 Task: Create a due date automation trigger when advanced on, on the monday after a card is due add dates due this week at 11:00 AM.
Action: Mouse moved to (1134, 114)
Screenshot: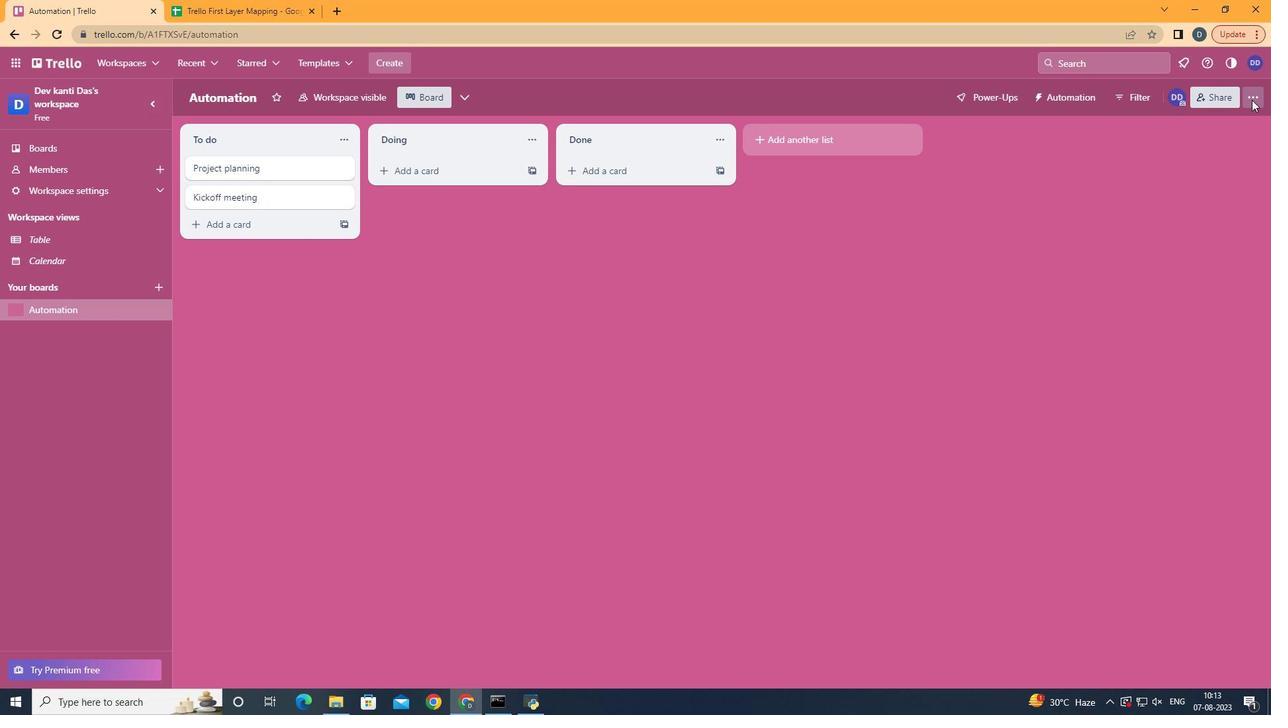
Action: Mouse pressed left at (1134, 114)
Screenshot: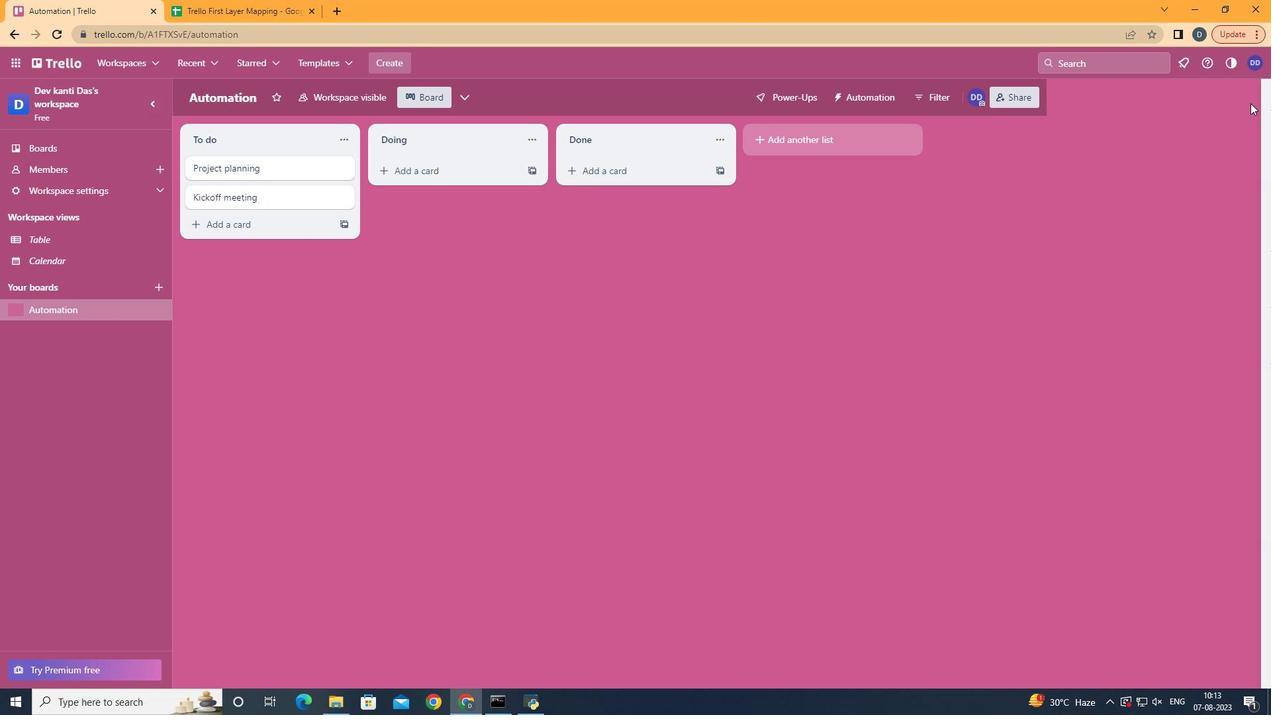
Action: Mouse moved to (1040, 282)
Screenshot: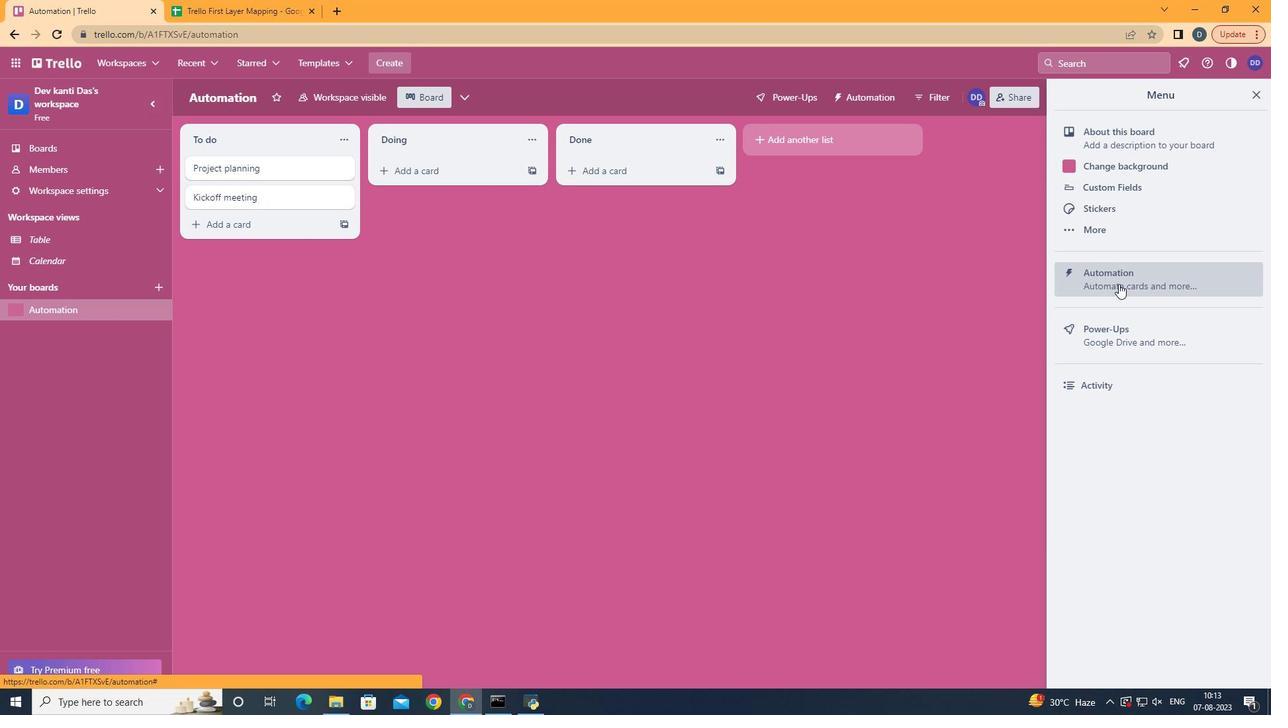 
Action: Mouse pressed left at (1040, 282)
Screenshot: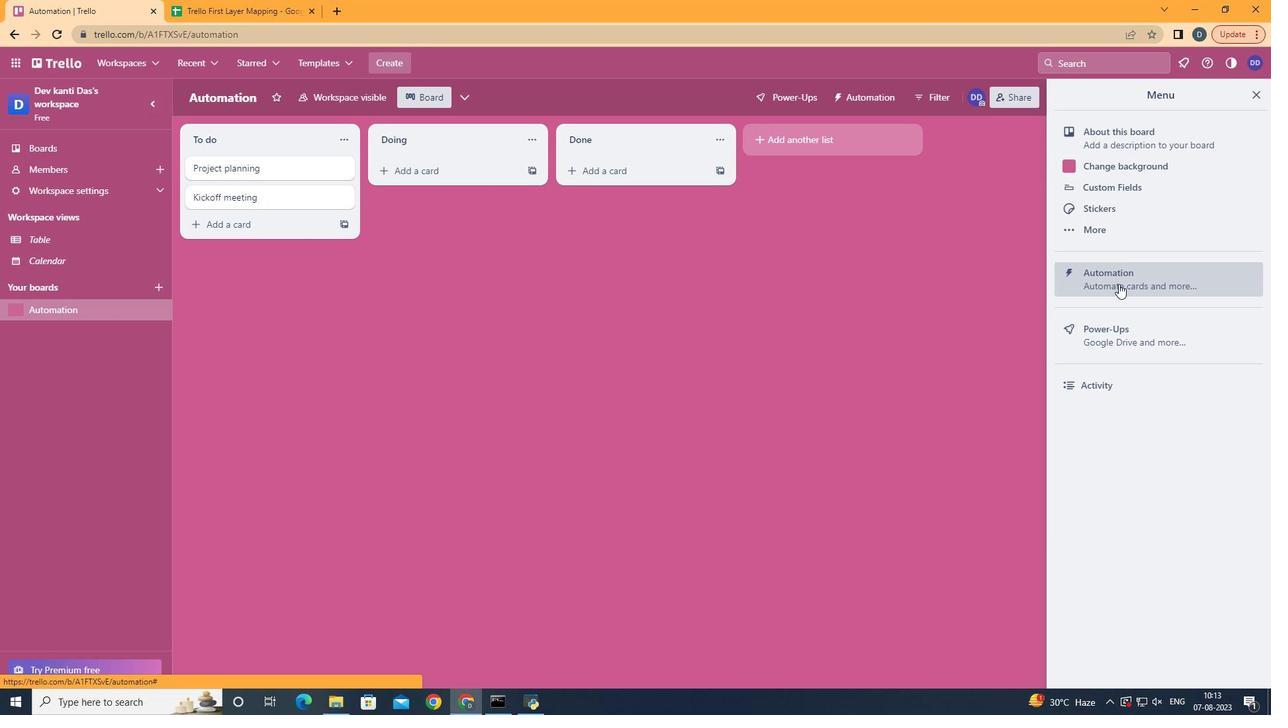 
Action: Mouse moved to (425, 252)
Screenshot: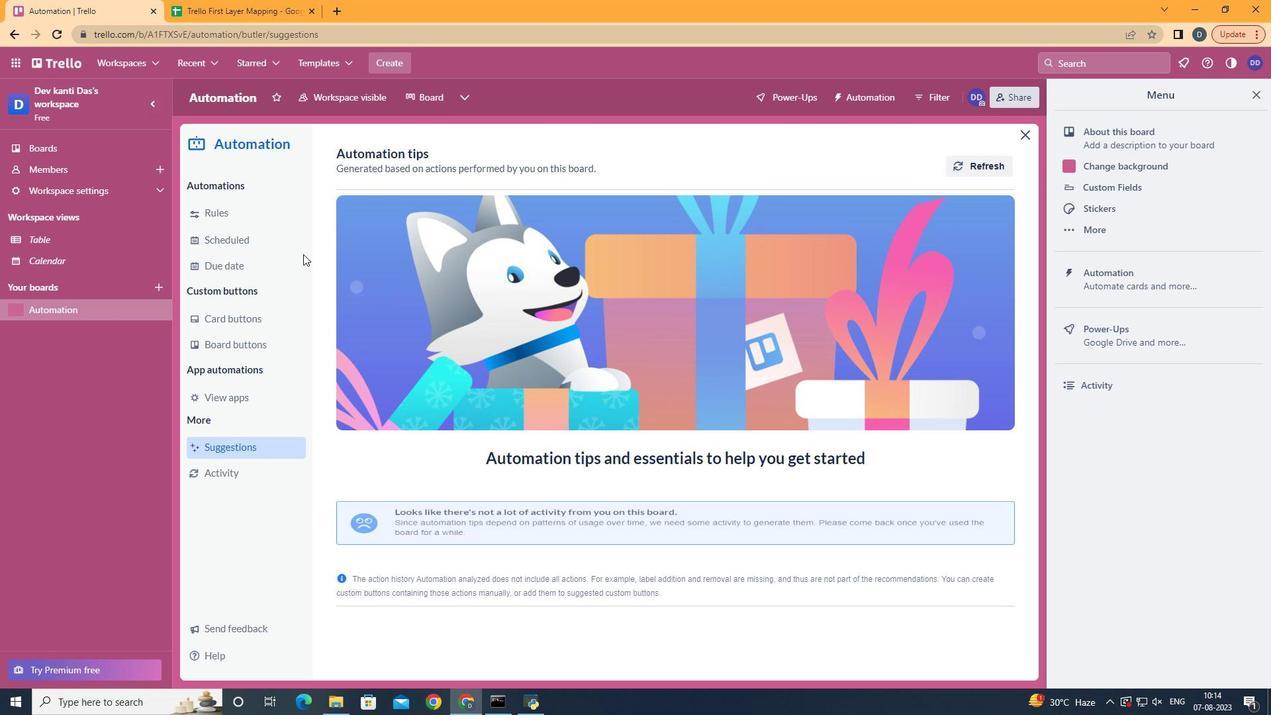 
Action: Mouse pressed left at (425, 252)
Screenshot: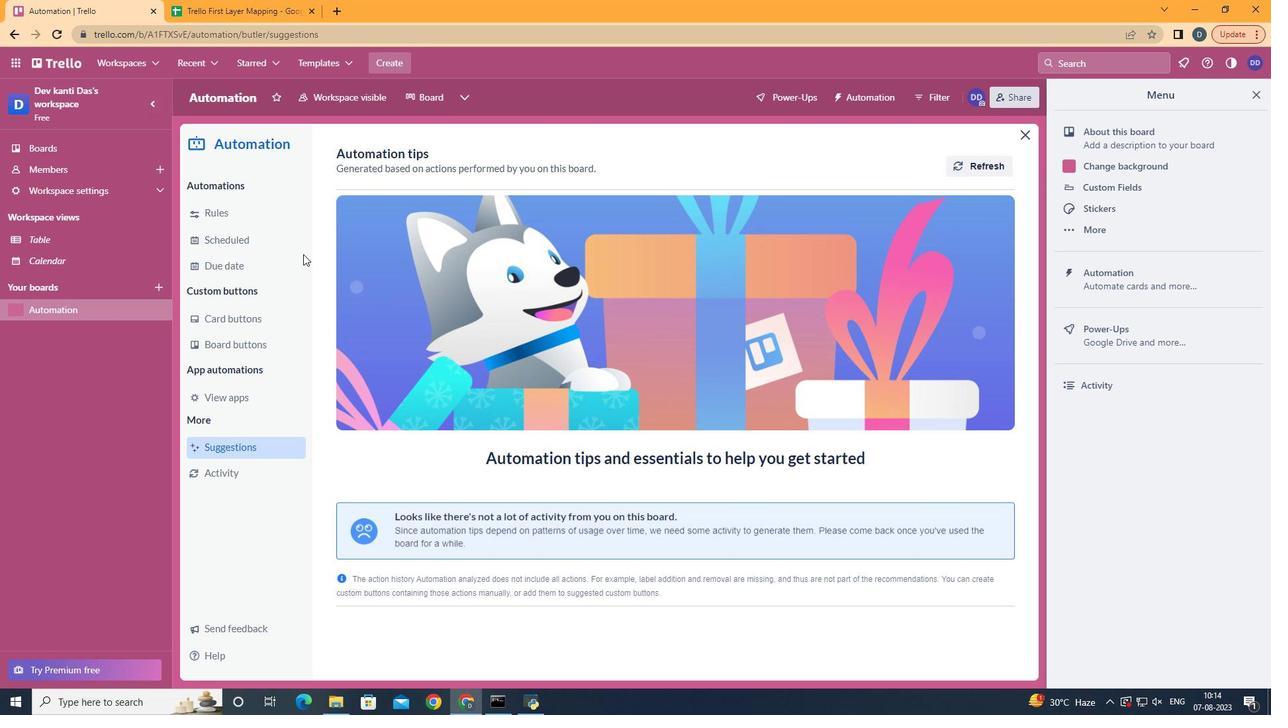 
Action: Mouse moved to (421, 255)
Screenshot: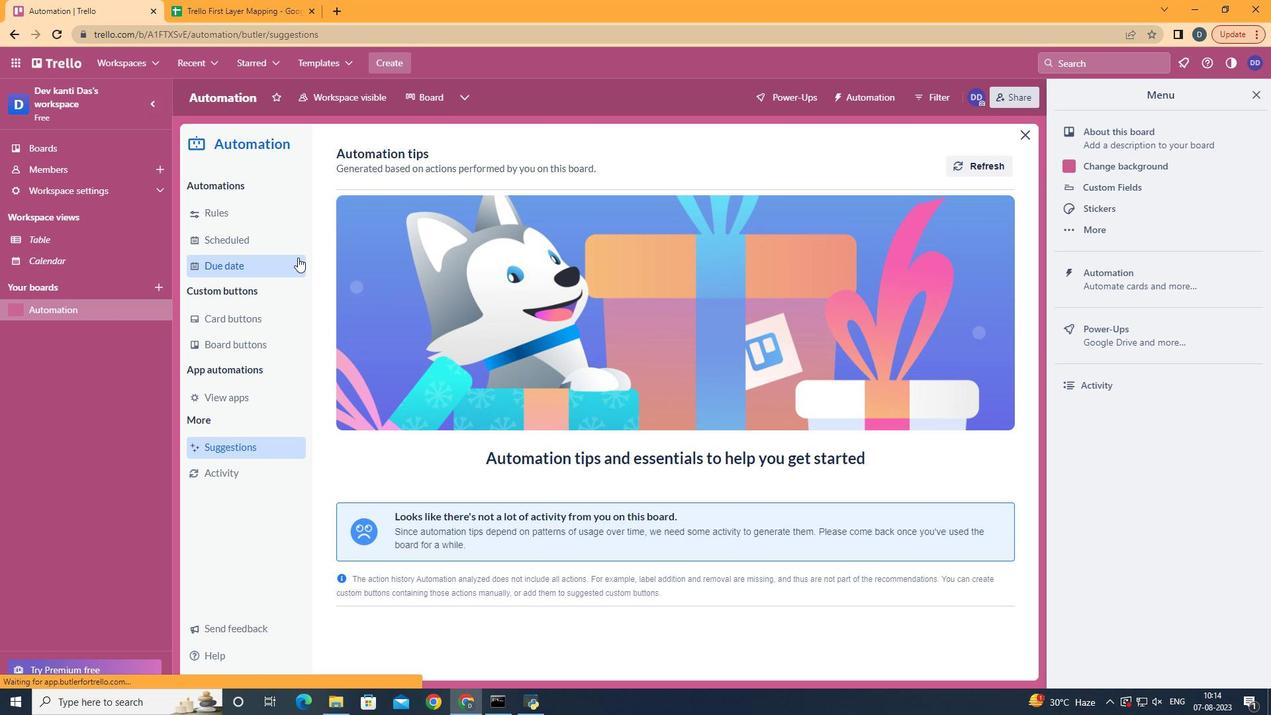 
Action: Mouse pressed left at (421, 255)
Screenshot: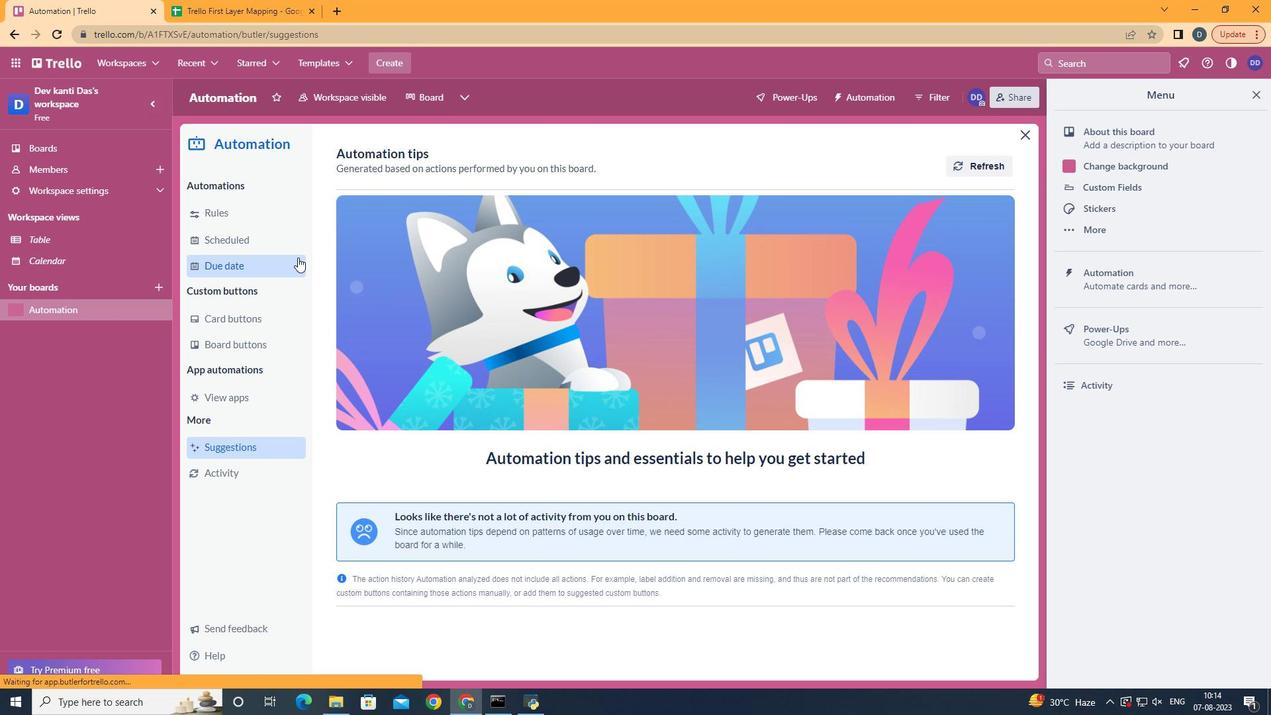 
Action: Mouse moved to (899, 165)
Screenshot: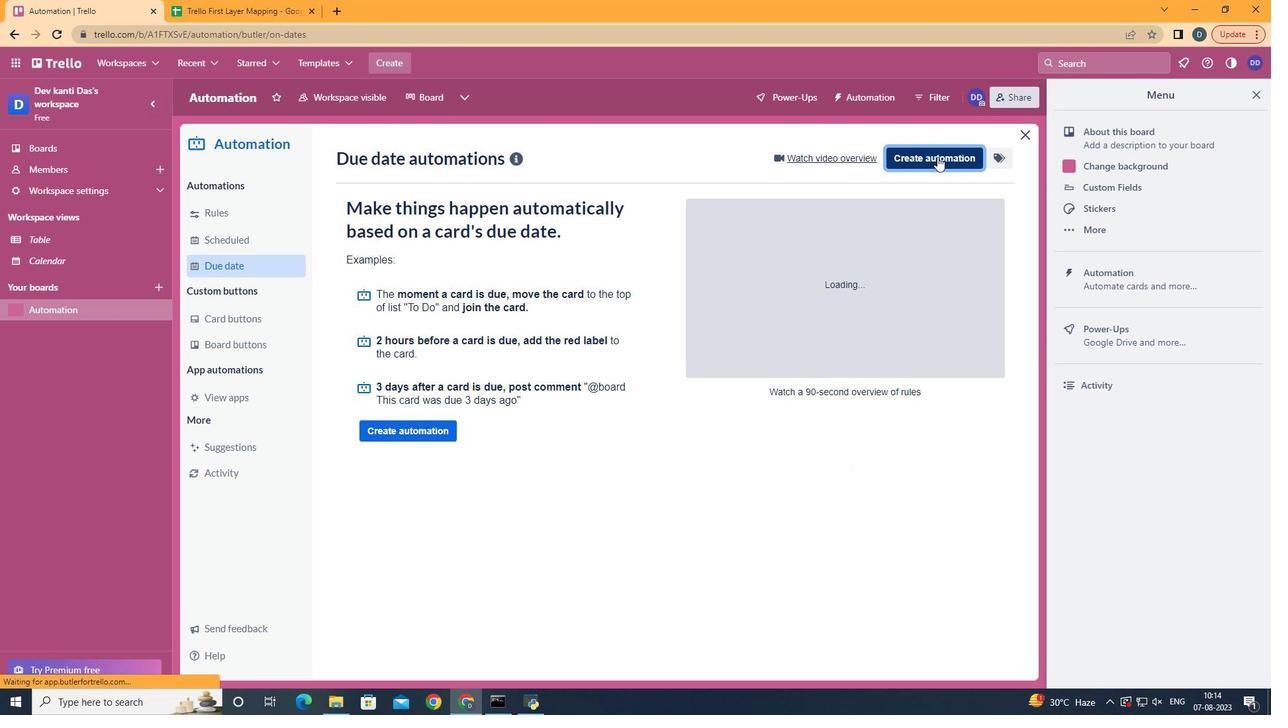 
Action: Mouse pressed left at (899, 165)
Screenshot: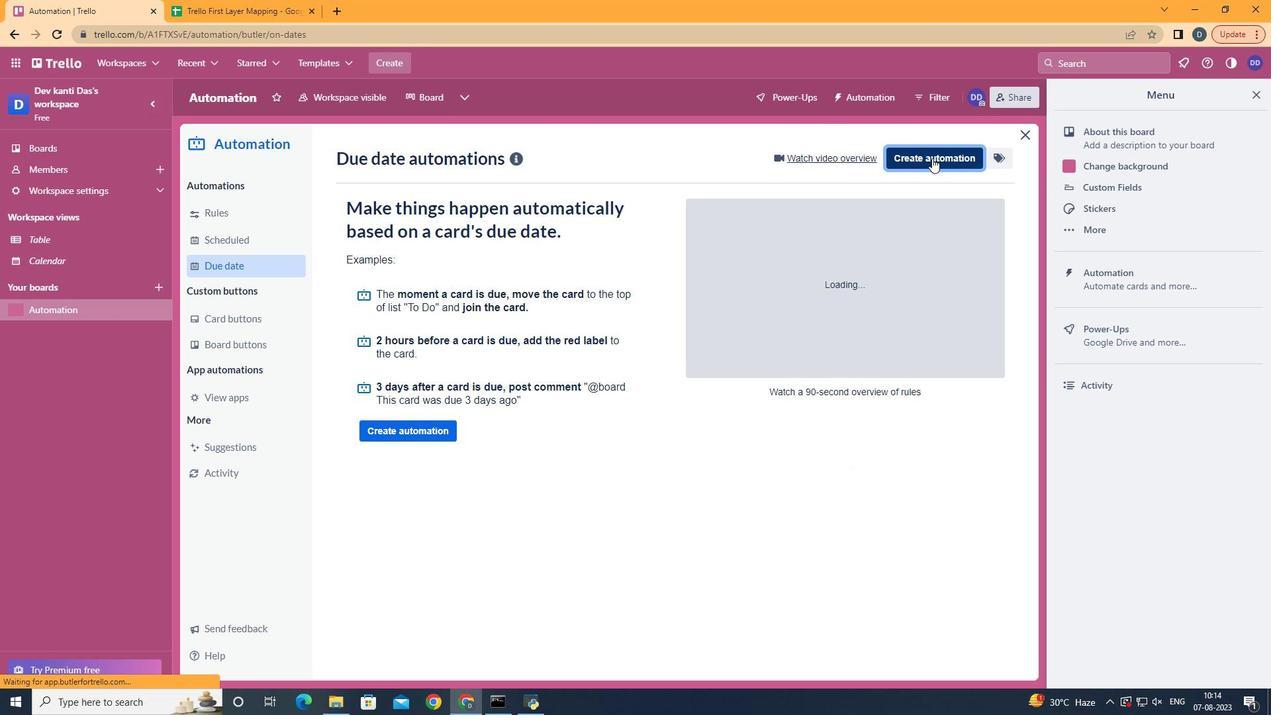 
Action: Mouse moved to (694, 278)
Screenshot: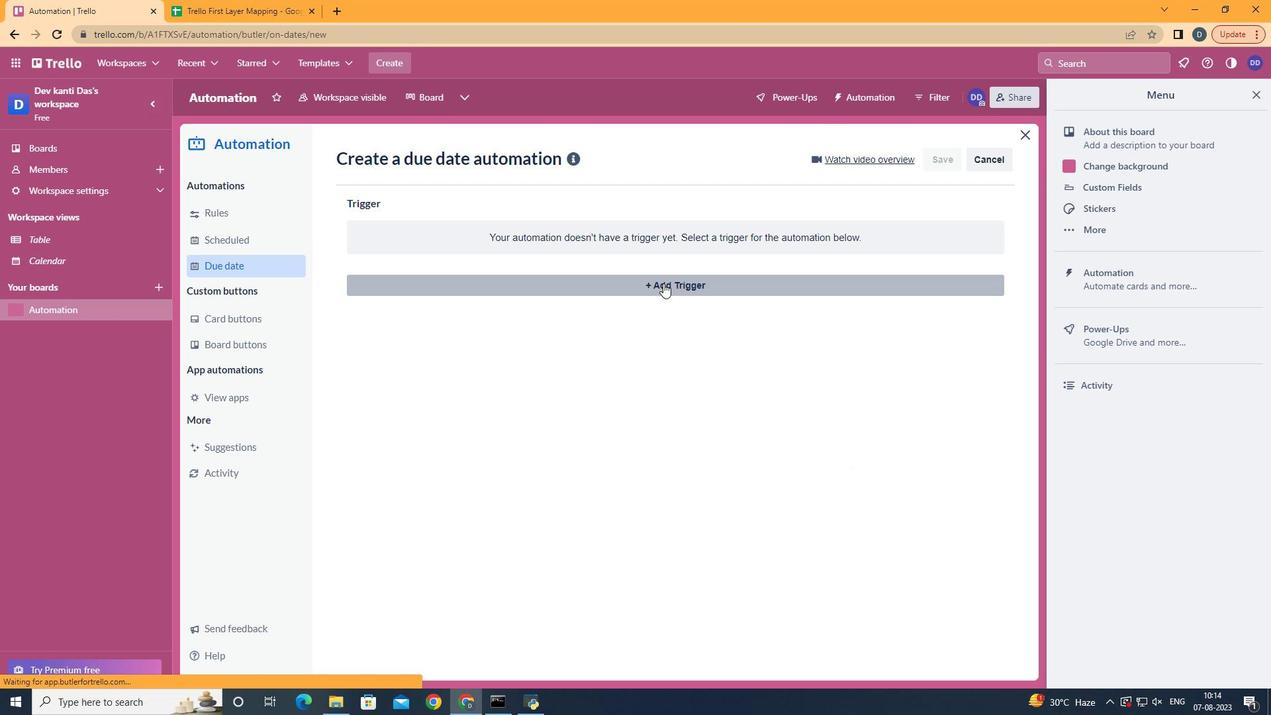 
Action: Mouse pressed left at (694, 278)
Screenshot: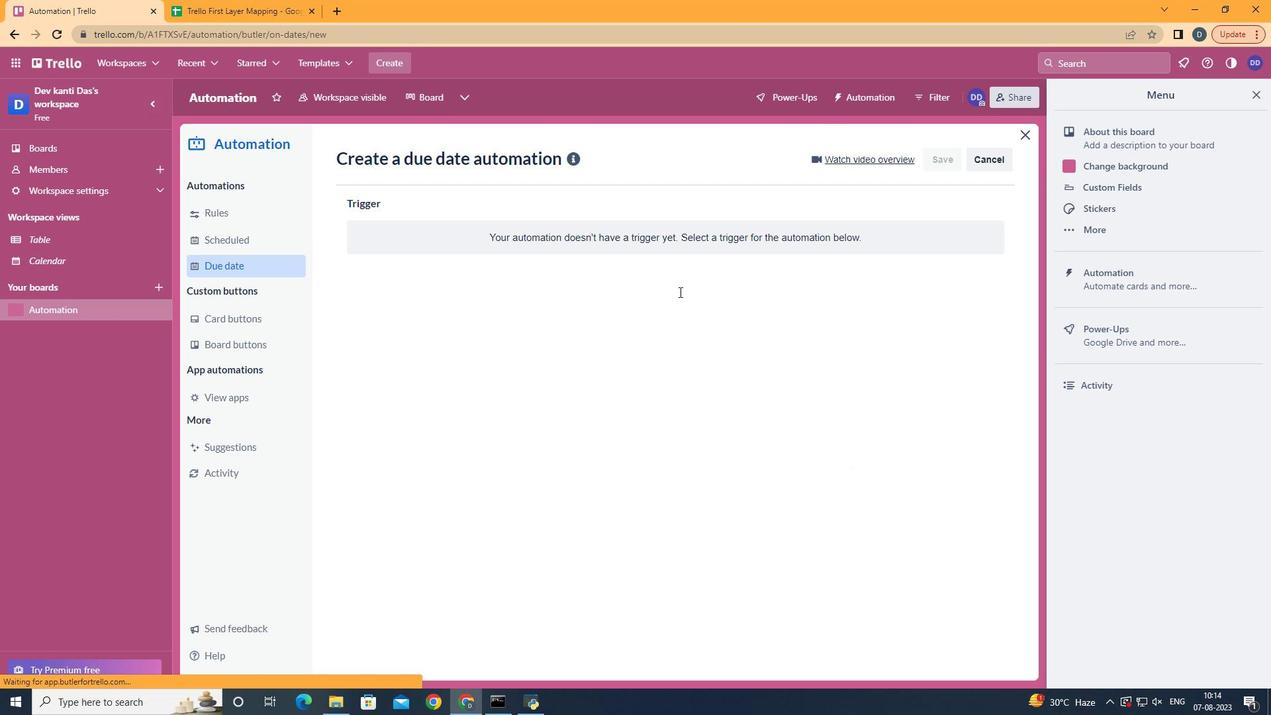 
Action: Mouse moved to (523, 337)
Screenshot: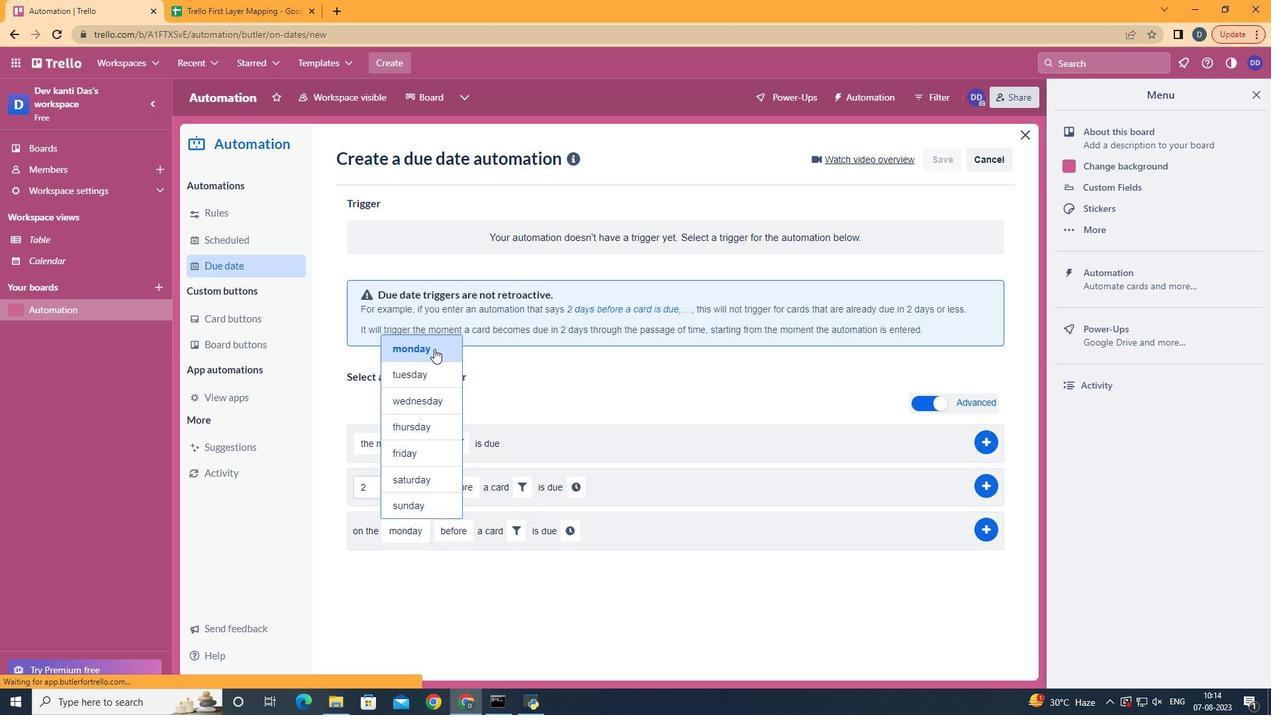 
Action: Mouse pressed left at (523, 337)
Screenshot: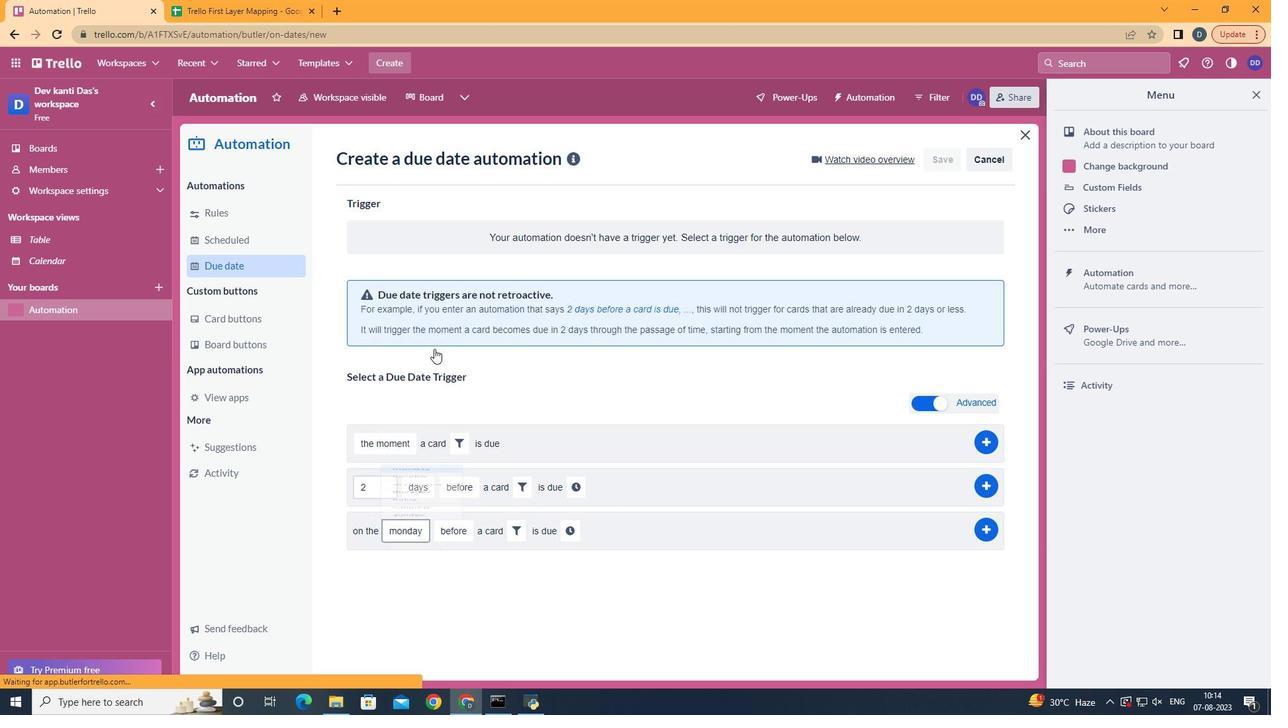 
Action: Mouse moved to (546, 541)
Screenshot: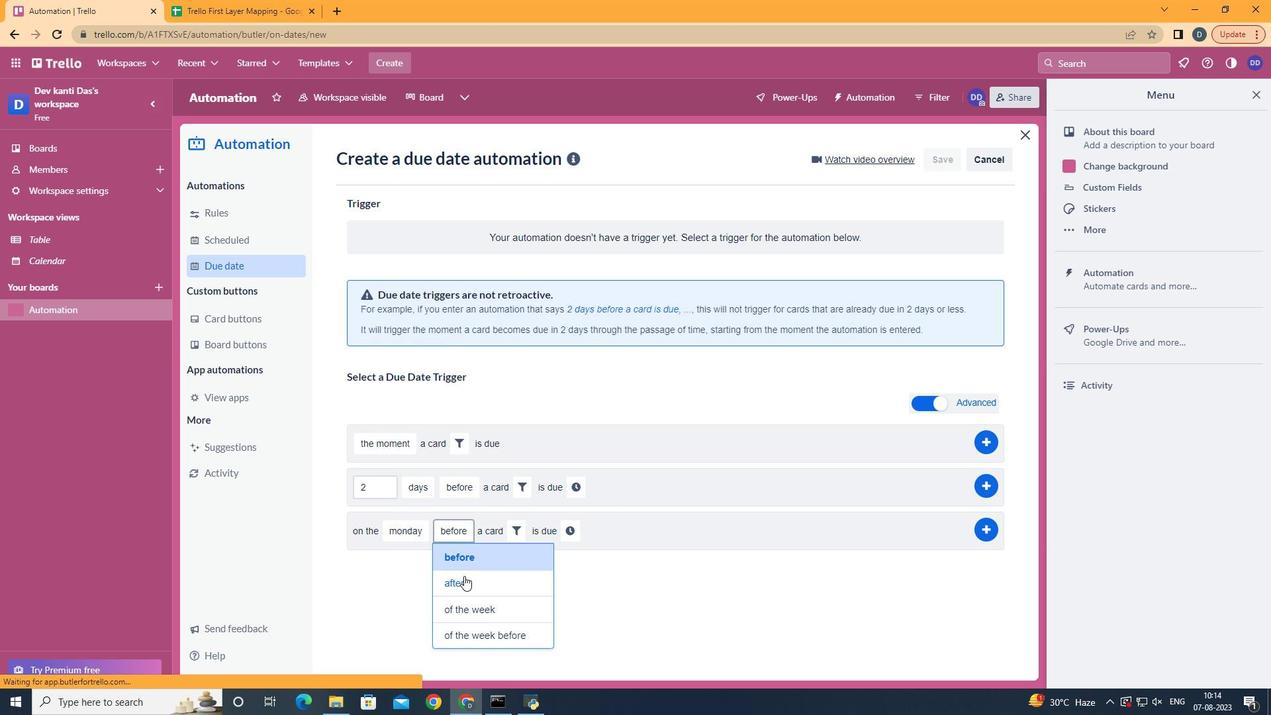 
Action: Mouse pressed left at (546, 541)
Screenshot: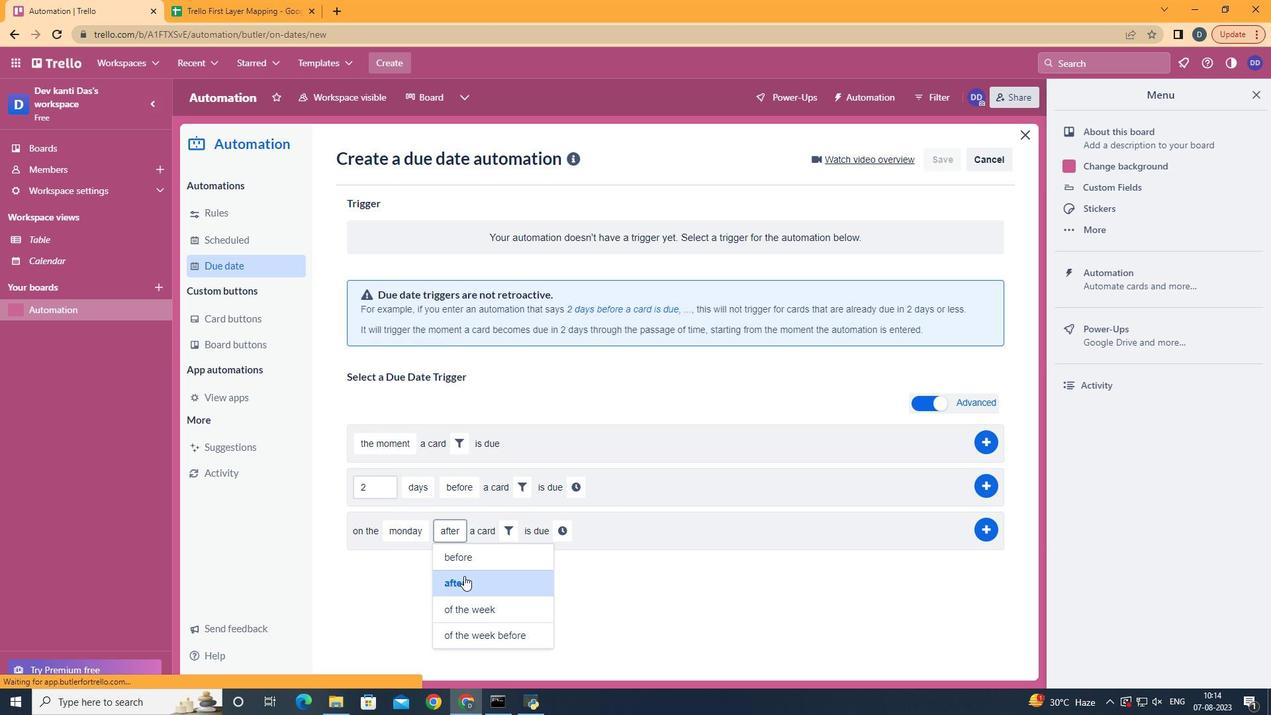 
Action: Mouse moved to (578, 506)
Screenshot: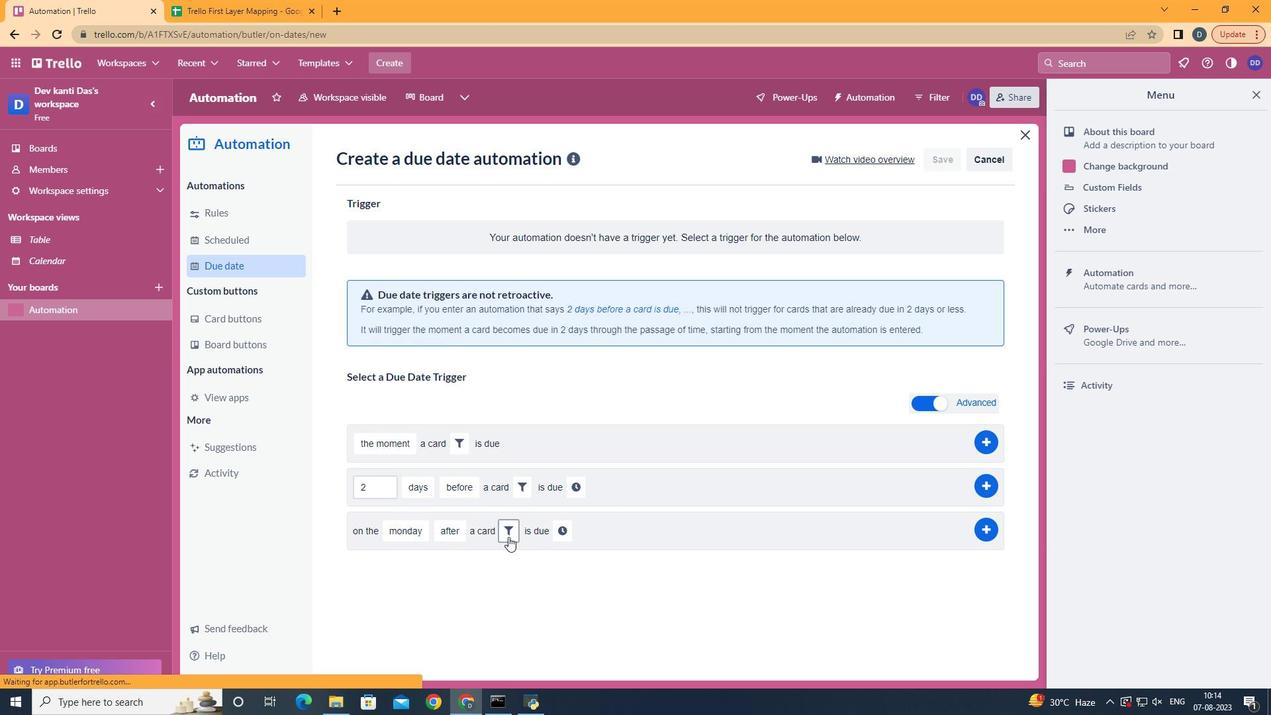 
Action: Mouse pressed left at (578, 506)
Screenshot: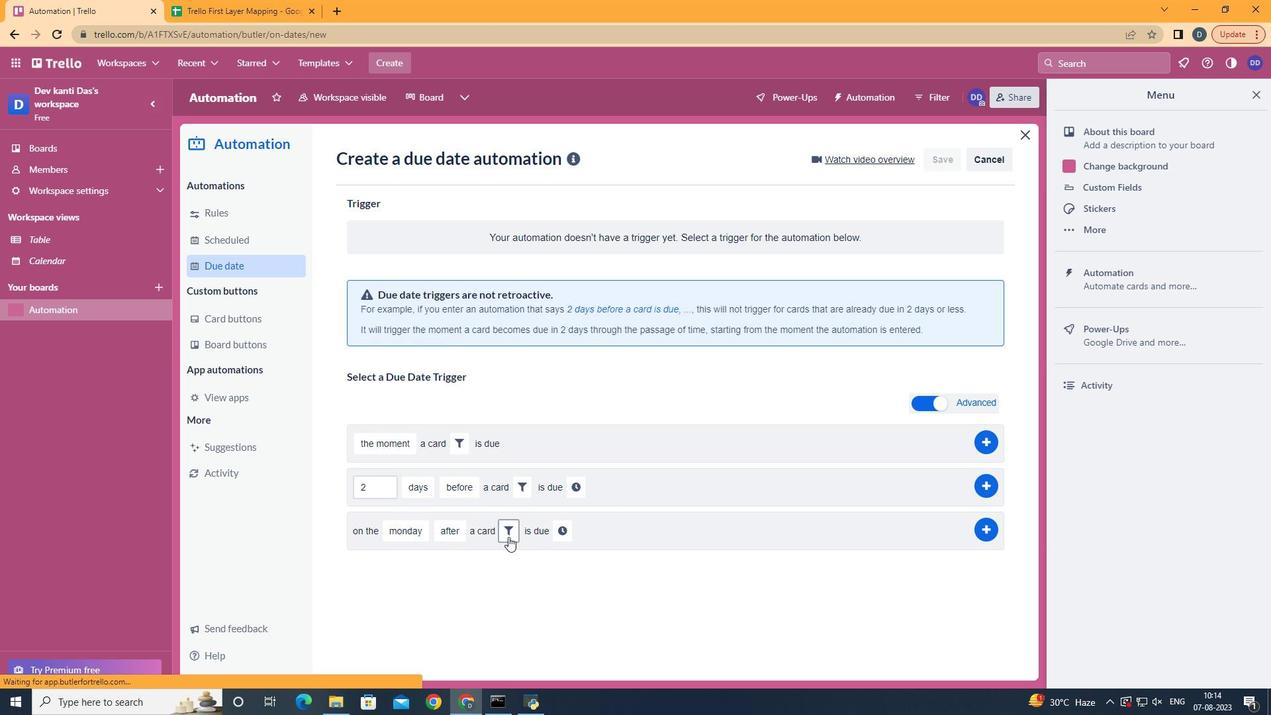 
Action: Mouse moved to (623, 539)
Screenshot: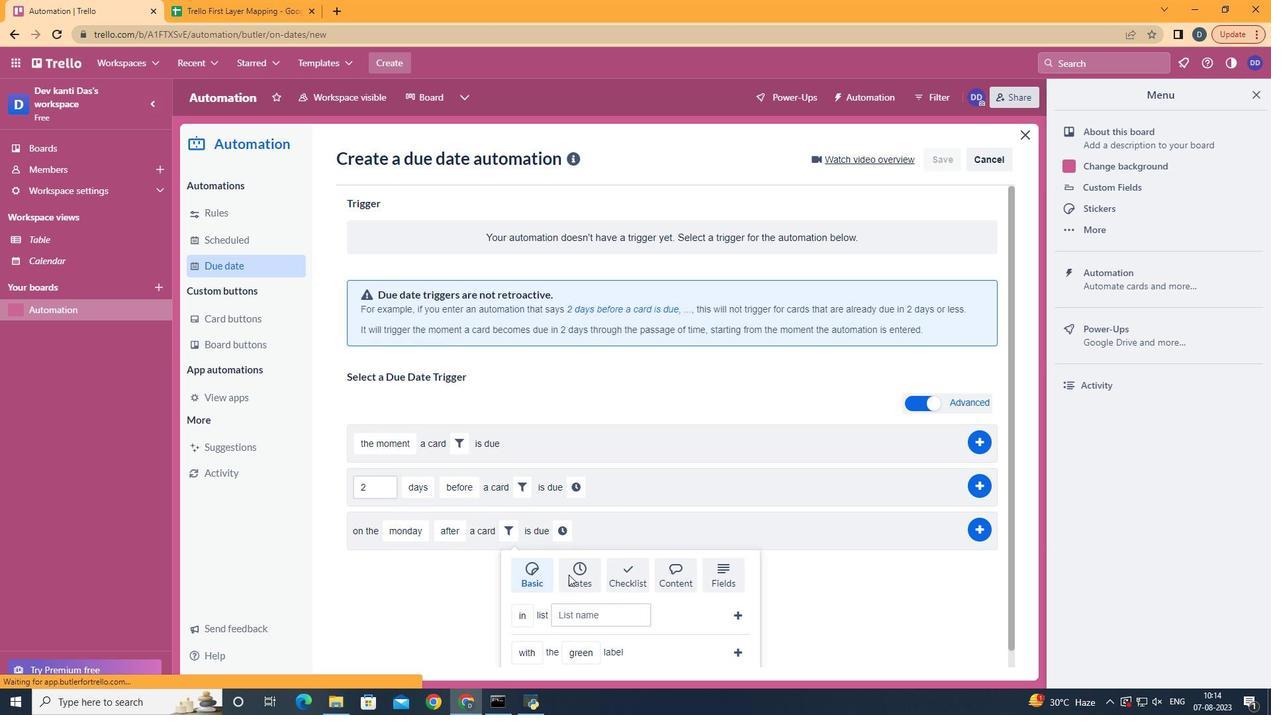 
Action: Mouse pressed left at (623, 539)
Screenshot: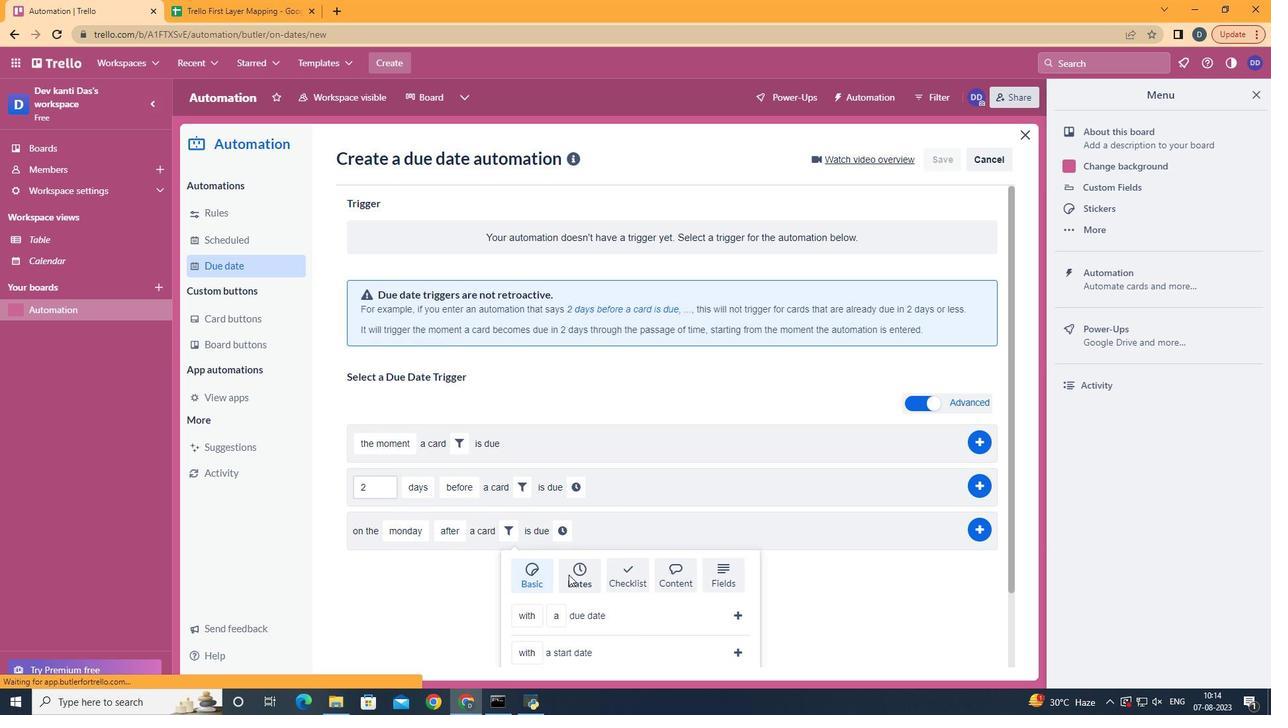 
Action: Mouse moved to (623, 540)
Screenshot: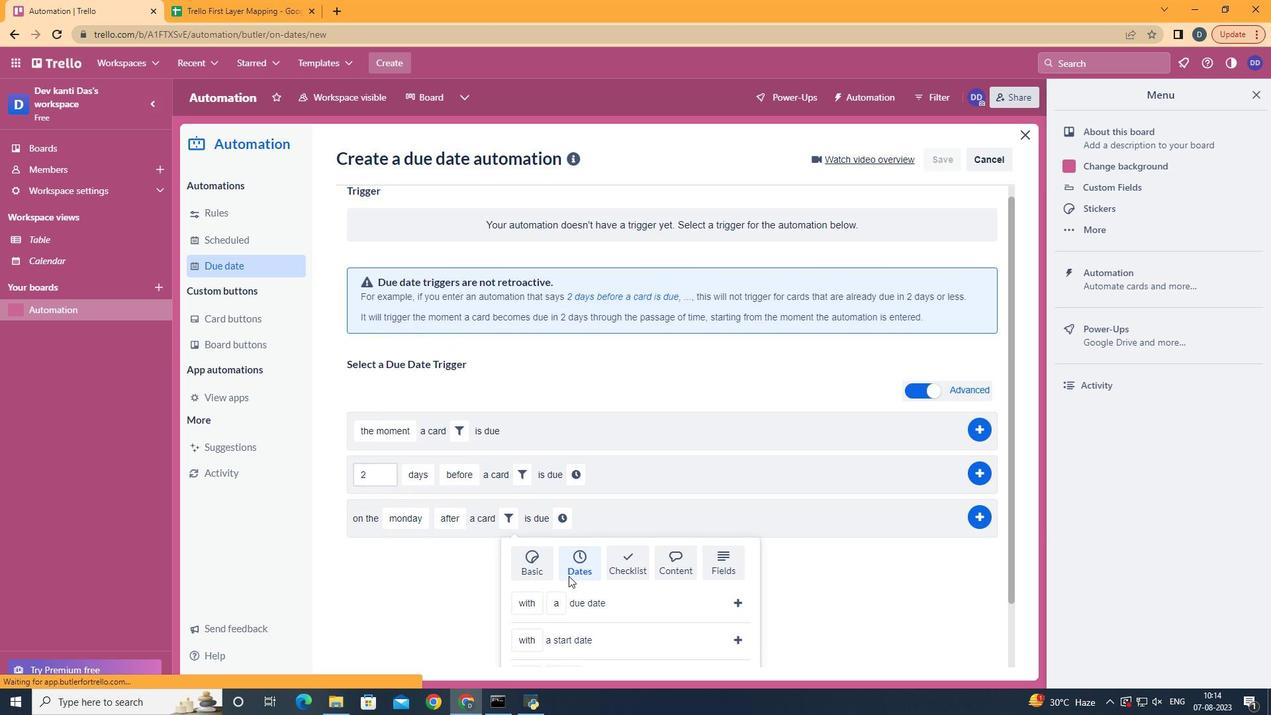 
Action: Mouse scrolled (623, 539) with delta (0, 0)
Screenshot: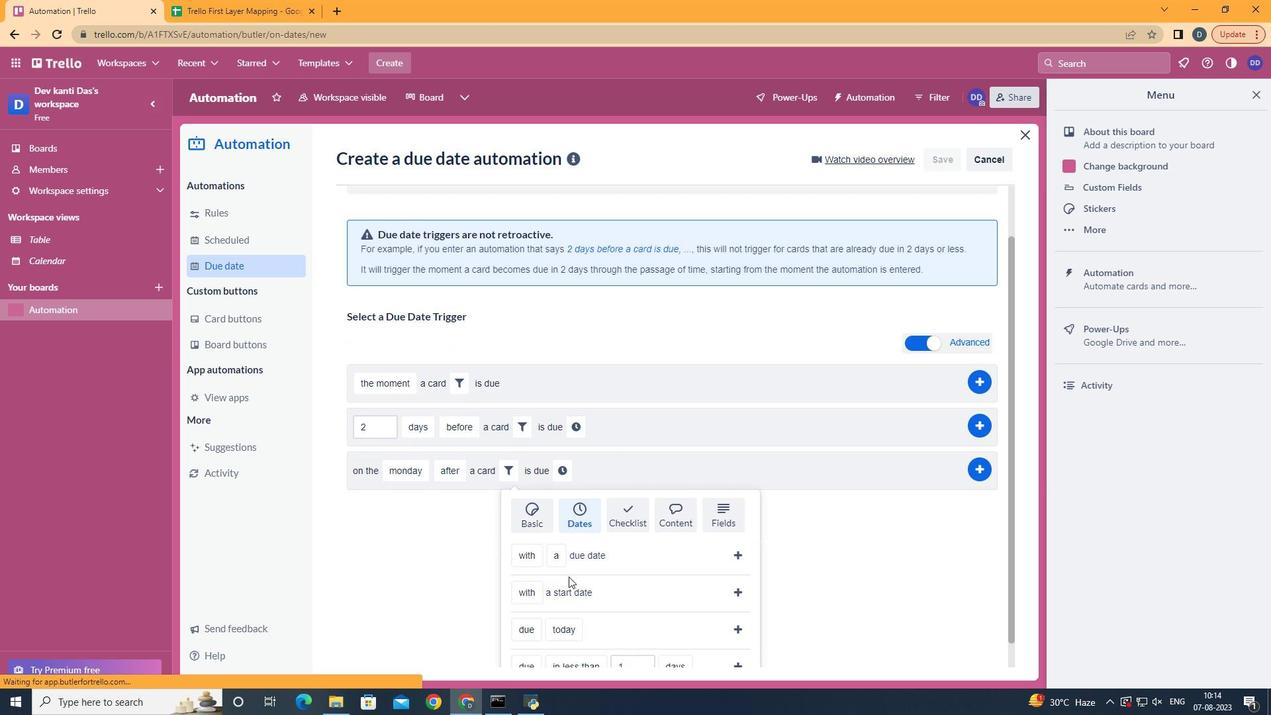 
Action: Mouse scrolled (623, 539) with delta (0, 0)
Screenshot: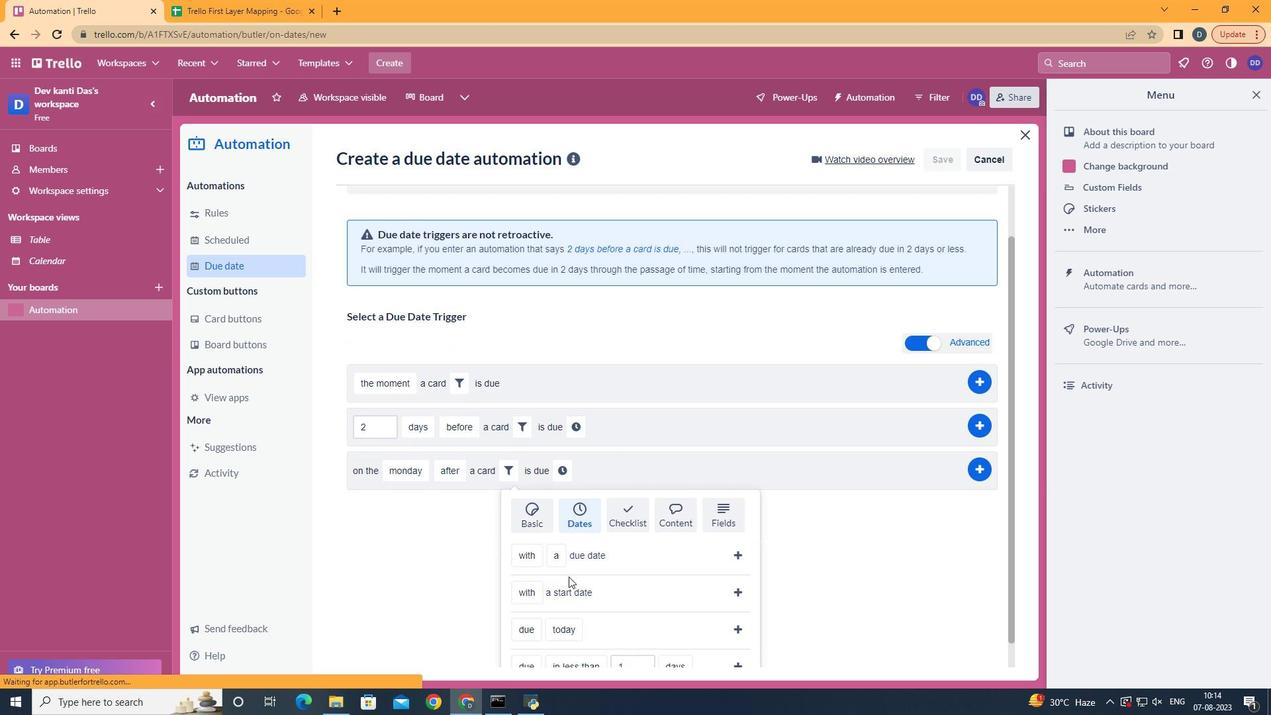 
Action: Mouse scrolled (623, 539) with delta (0, 0)
Screenshot: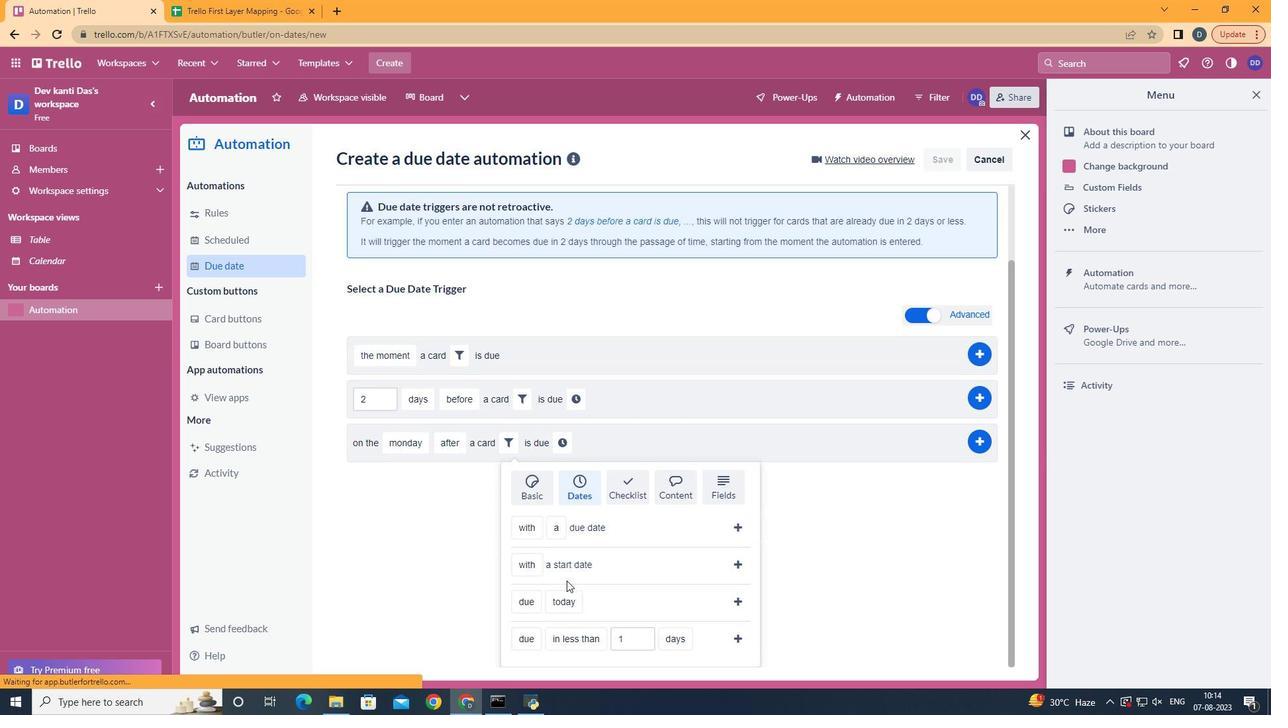 
Action: Mouse scrolled (623, 539) with delta (0, 0)
Screenshot: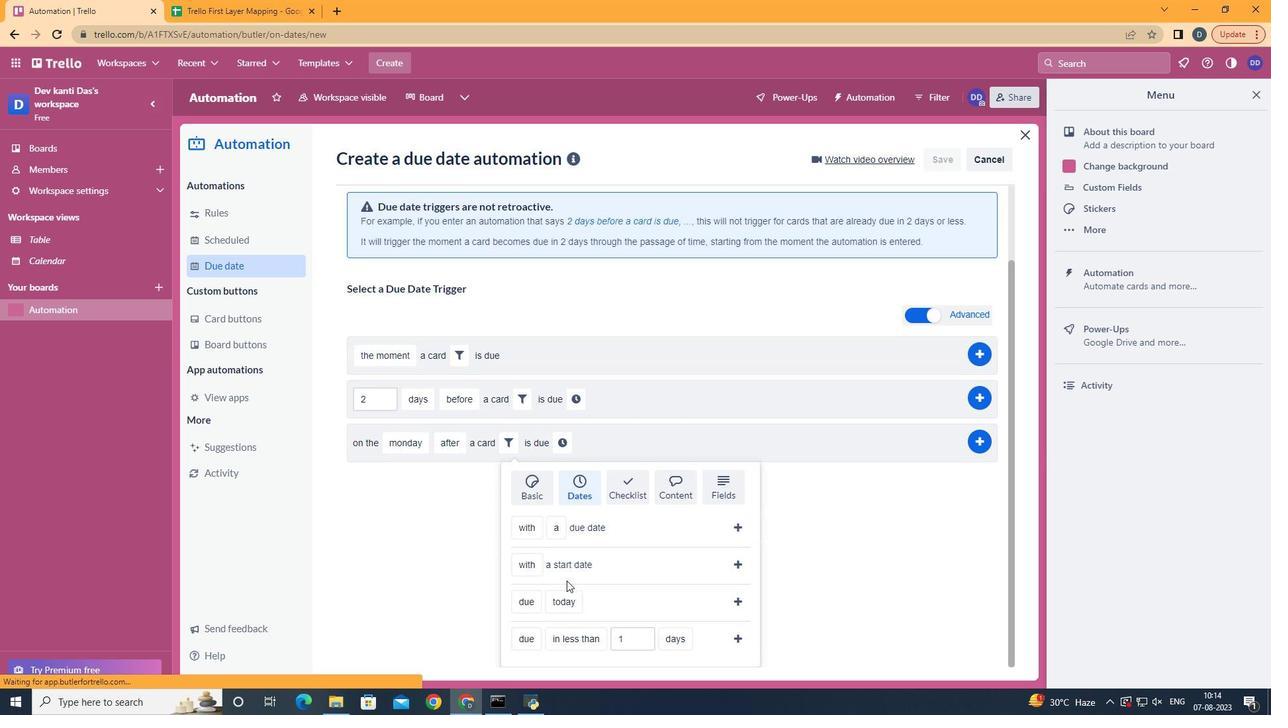 
Action: Mouse moved to (603, 472)
Screenshot: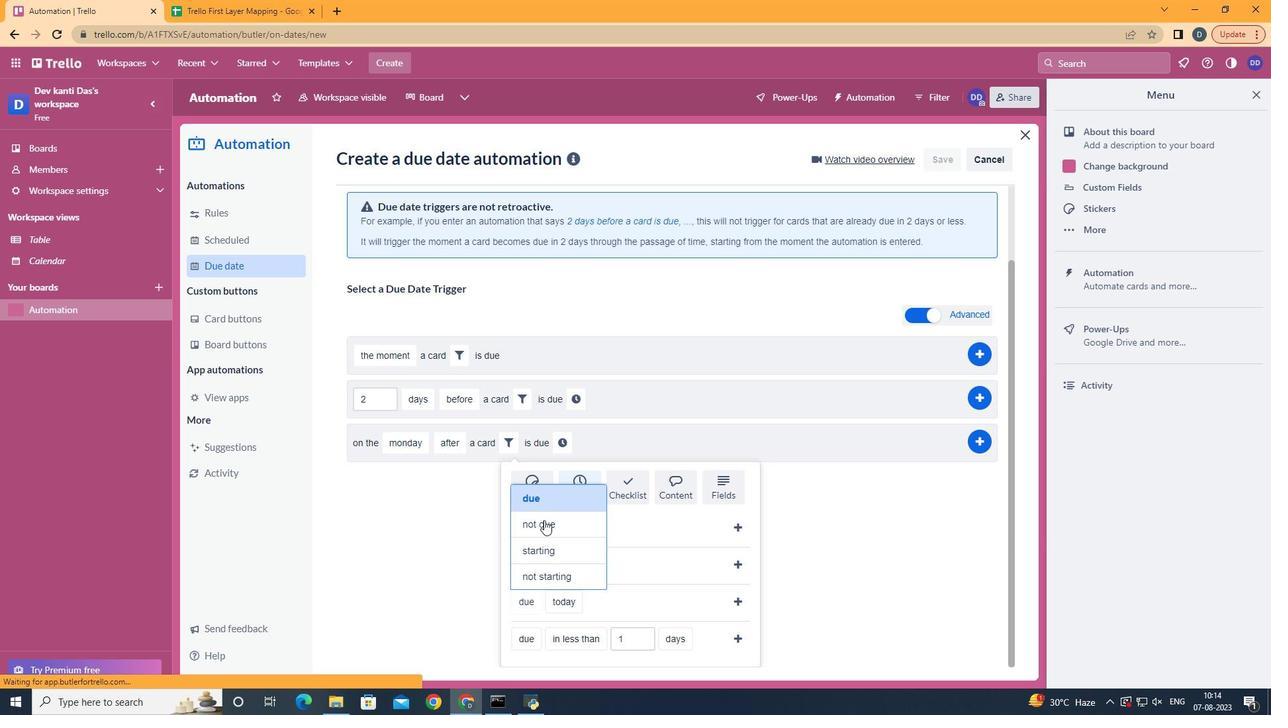 
Action: Mouse pressed left at (603, 472)
Screenshot: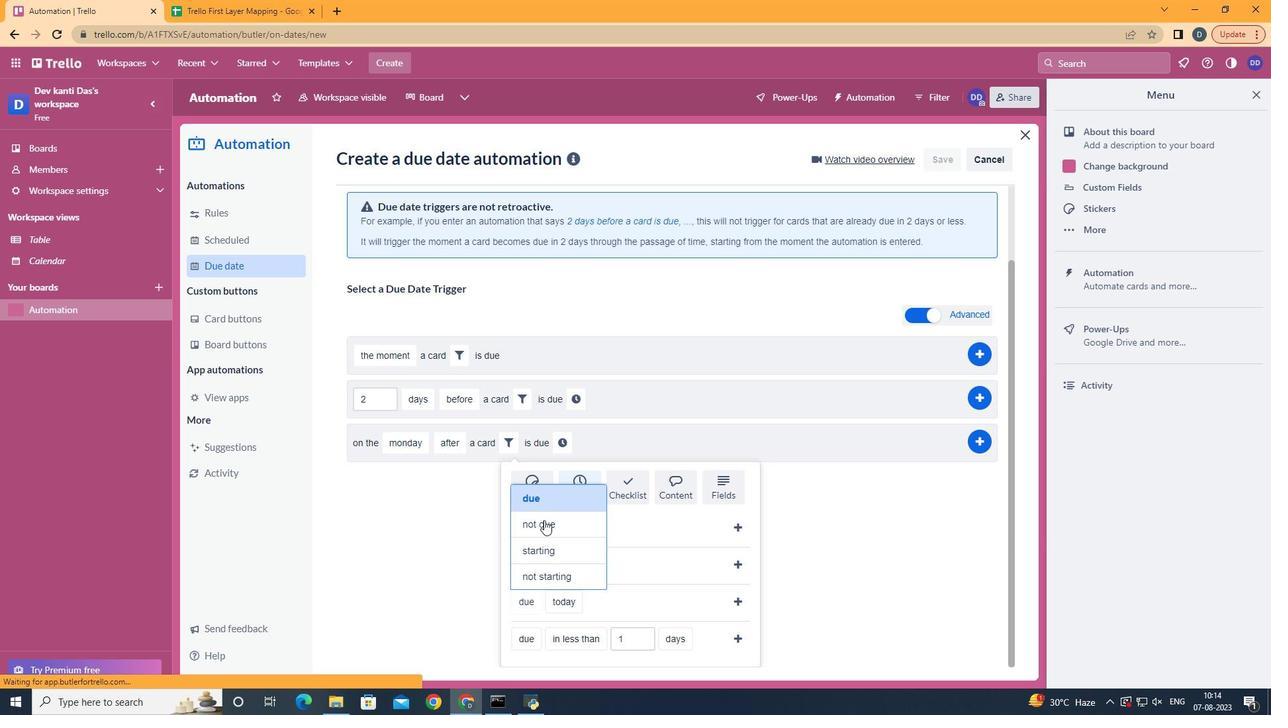 
Action: Mouse moved to (641, 467)
Screenshot: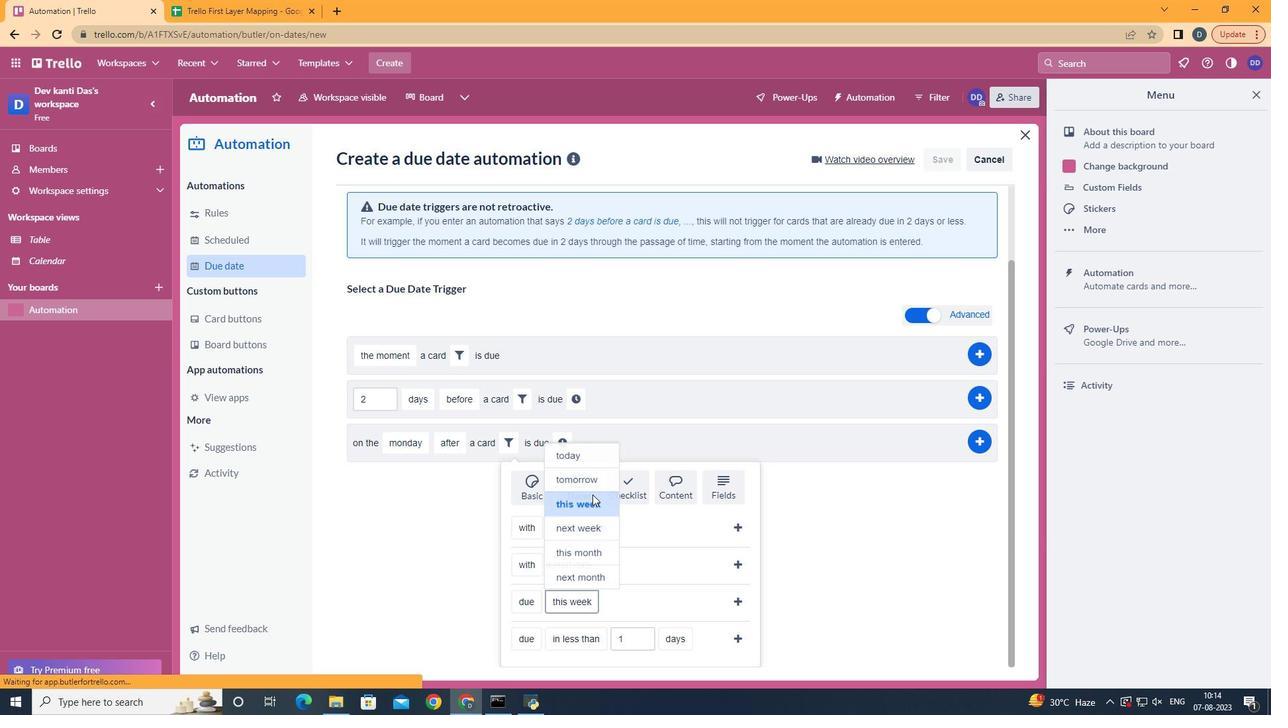 
Action: Mouse pressed left at (641, 467)
Screenshot: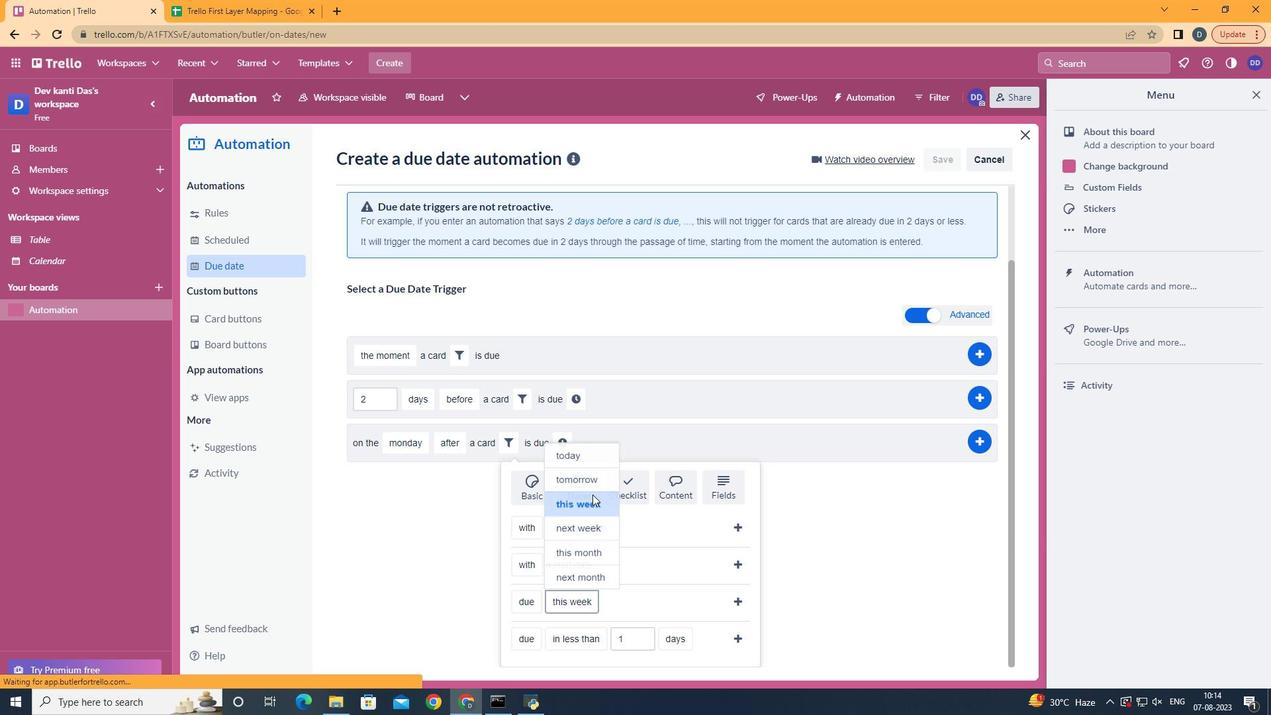 
Action: Mouse moved to (747, 559)
Screenshot: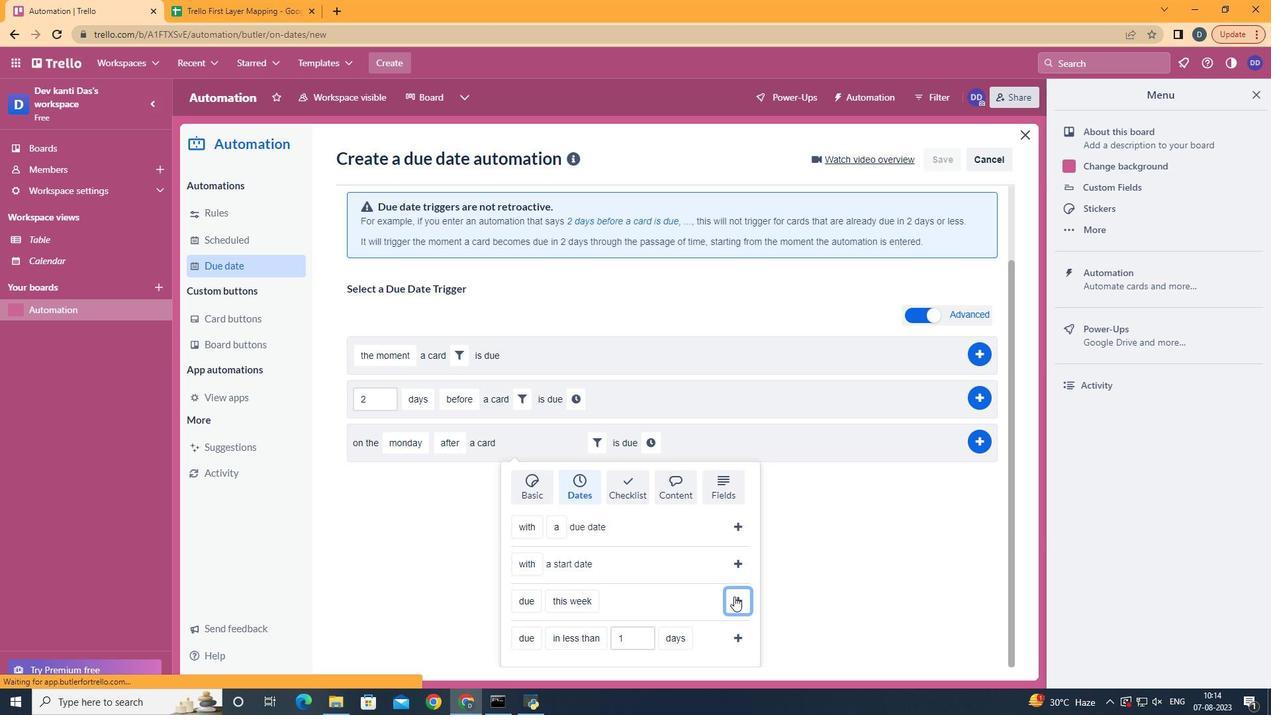 
Action: Mouse pressed left at (747, 559)
Screenshot: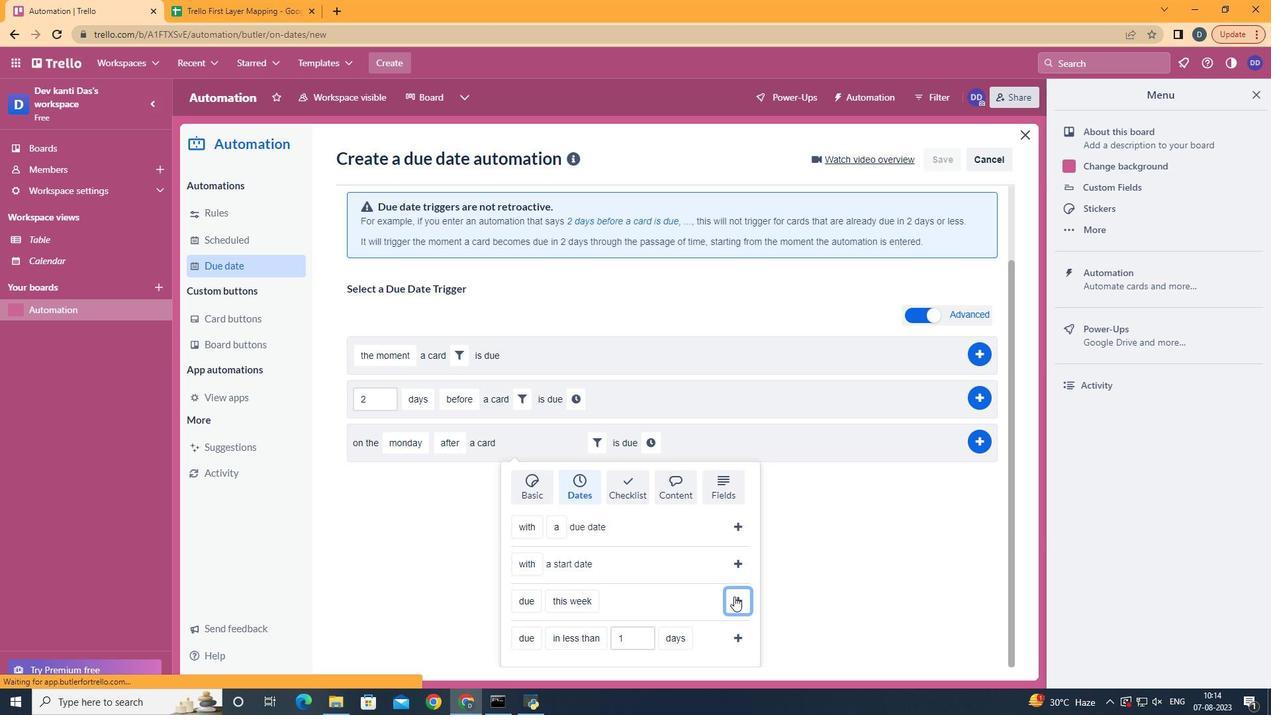 
Action: Mouse moved to (686, 503)
Screenshot: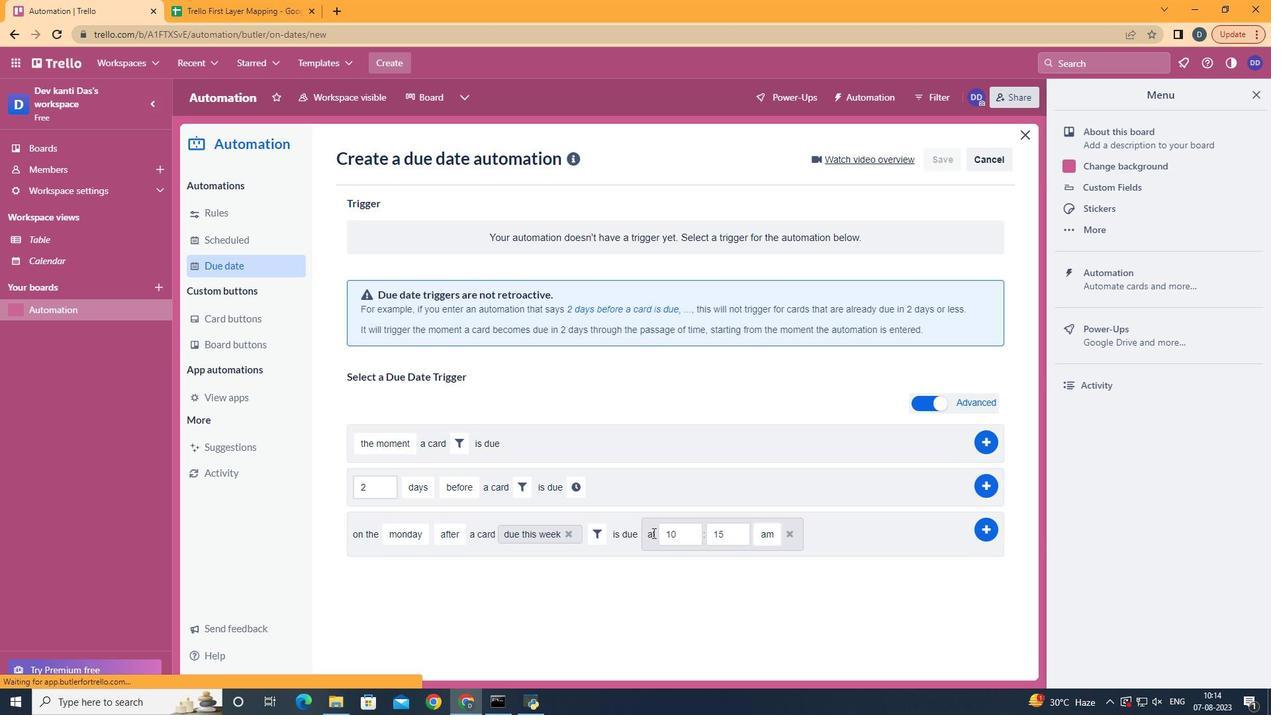 
Action: Mouse pressed left at (686, 503)
Screenshot: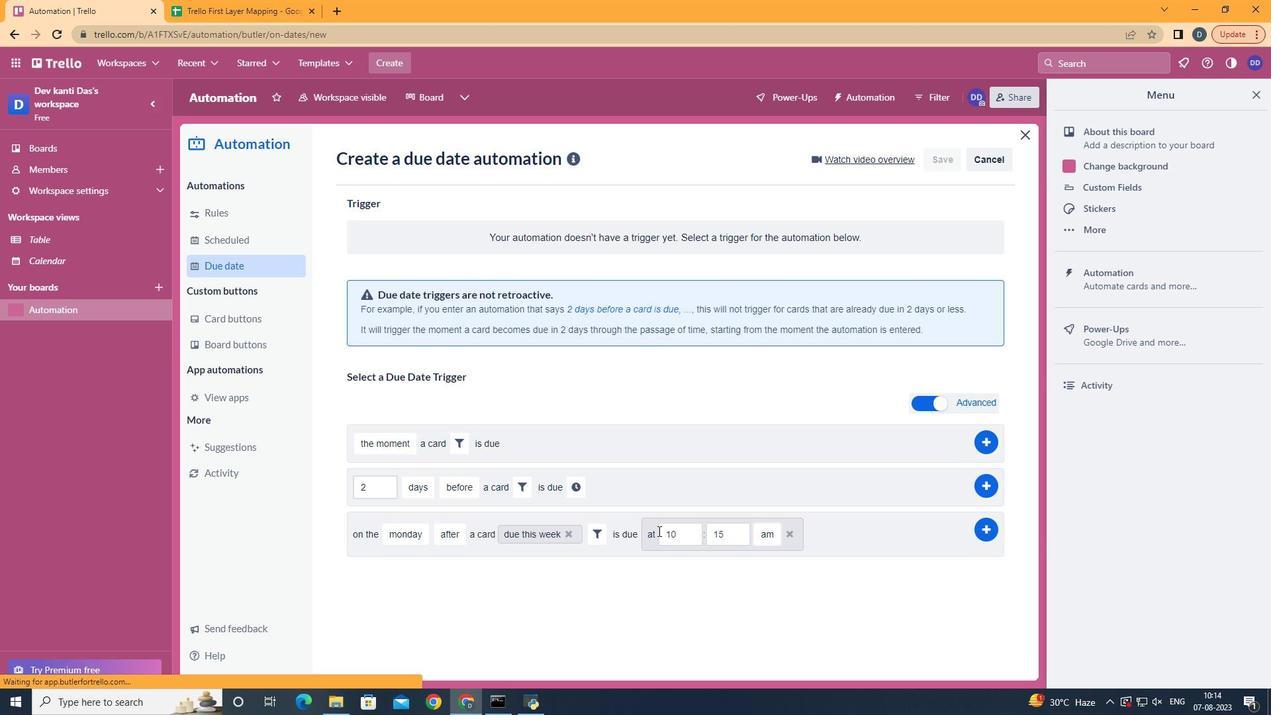 
Action: Mouse moved to (710, 500)
Screenshot: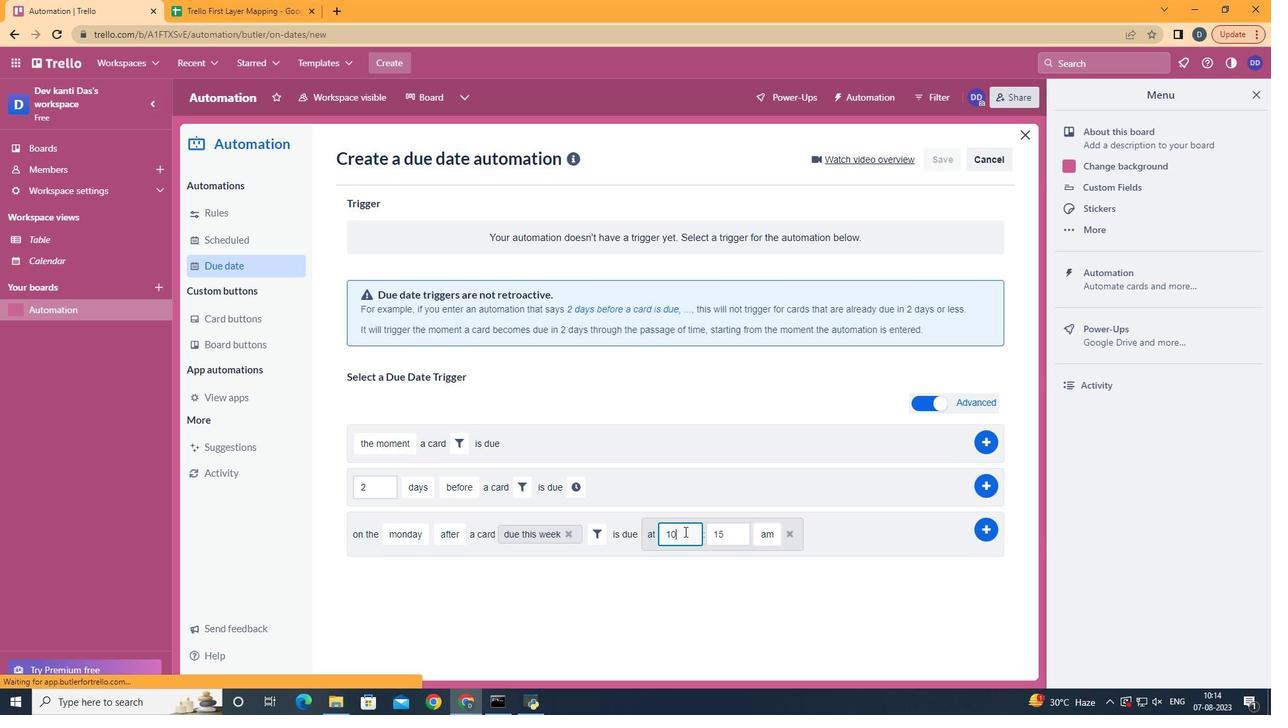 
Action: Mouse pressed left at (710, 500)
Screenshot: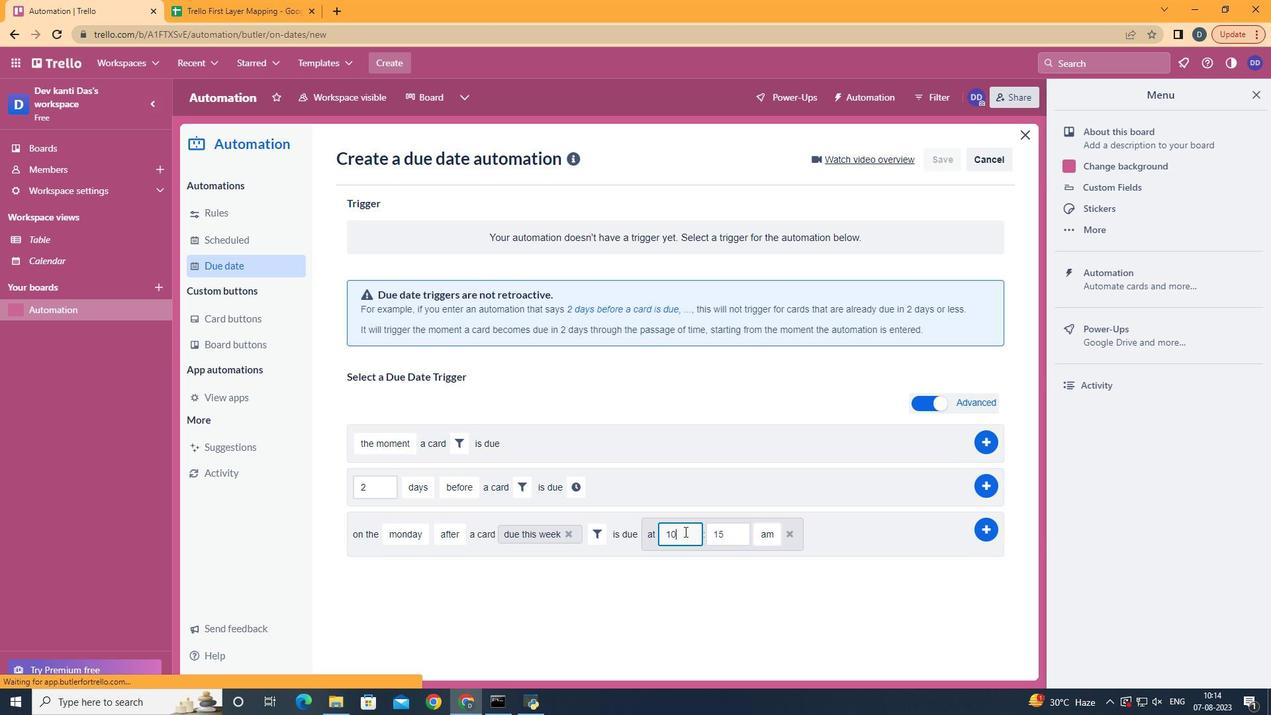 
Action: Mouse moved to (711, 499)
Screenshot: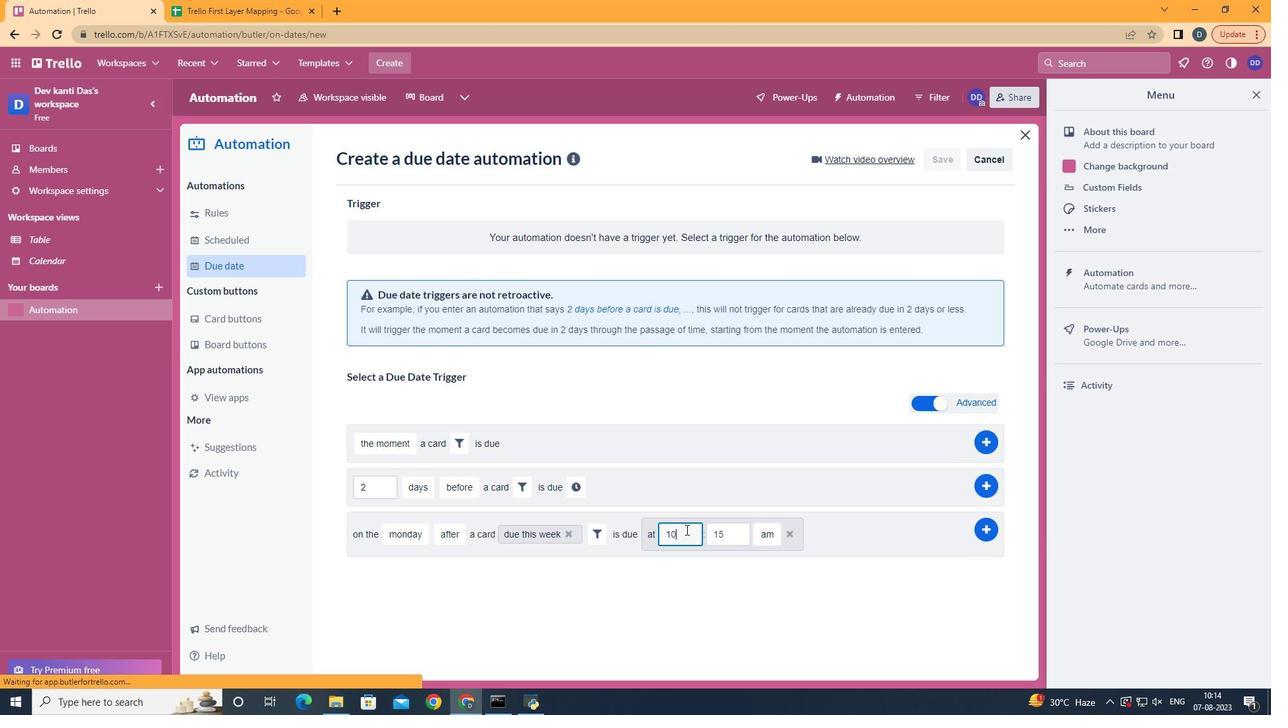 
Action: Key pressed <Key.backspace>1
Screenshot: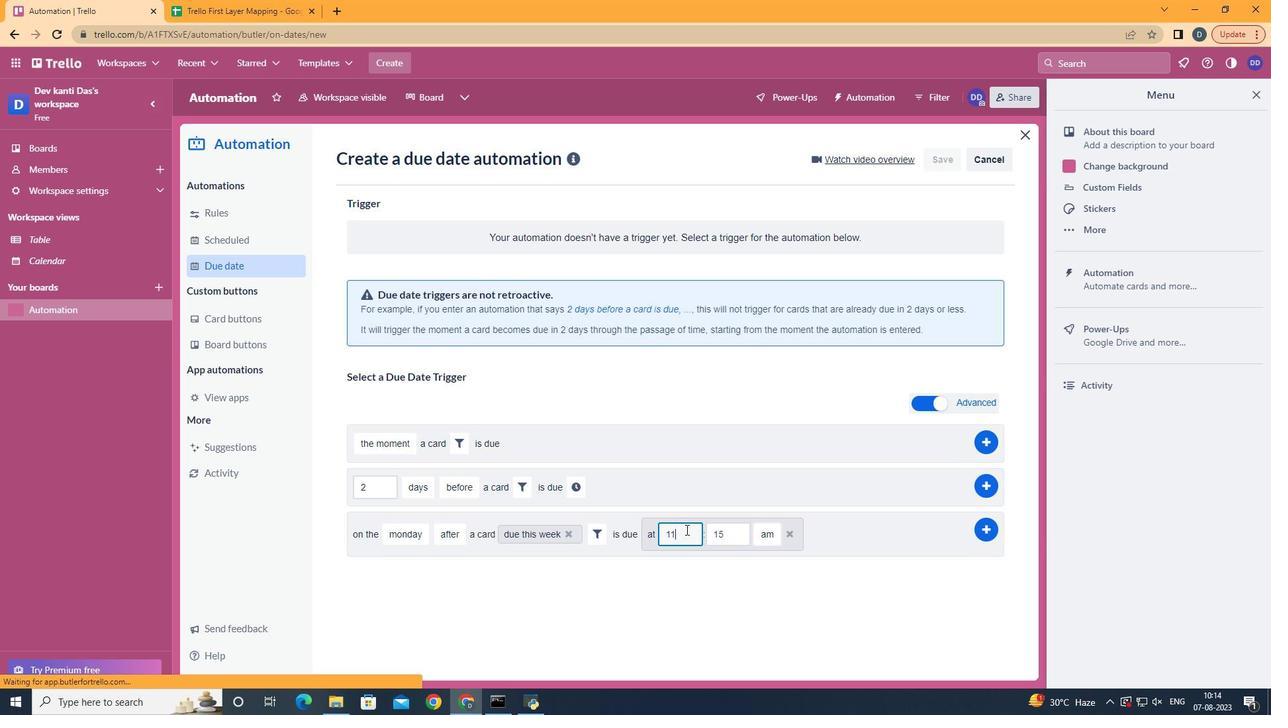 
Action: Mouse moved to (742, 501)
Screenshot: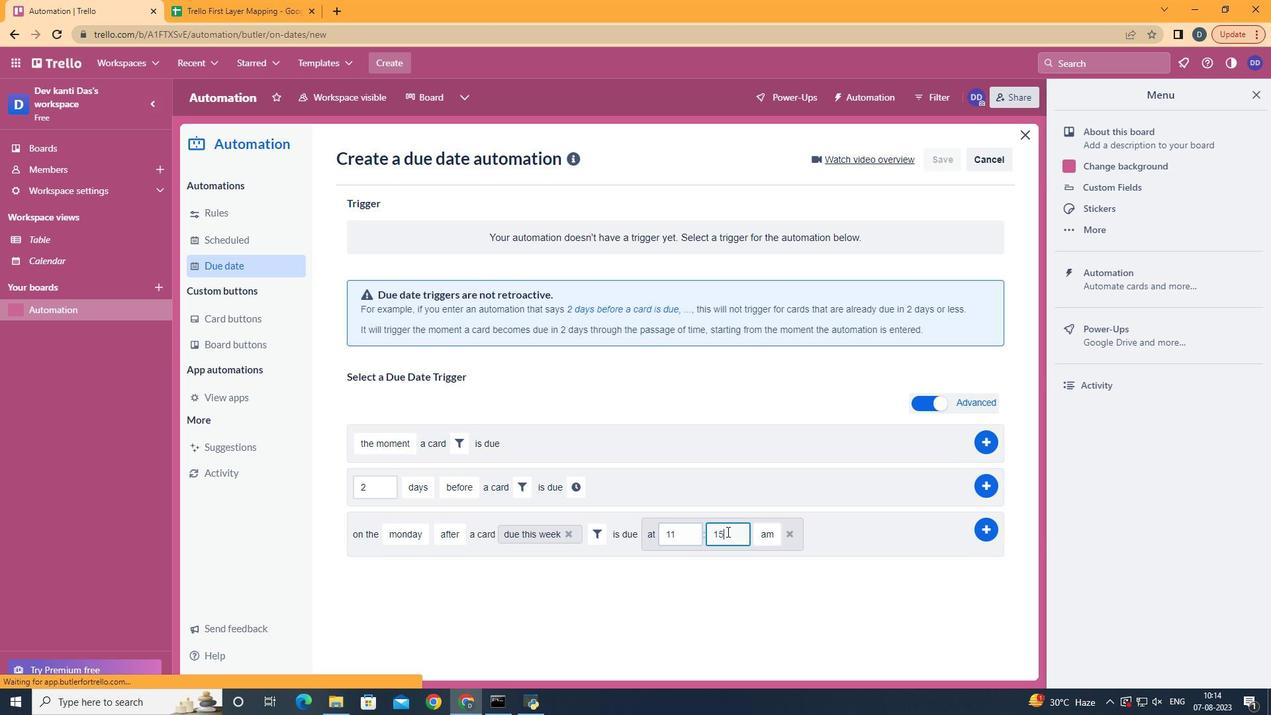 
Action: Mouse pressed left at (742, 501)
Screenshot: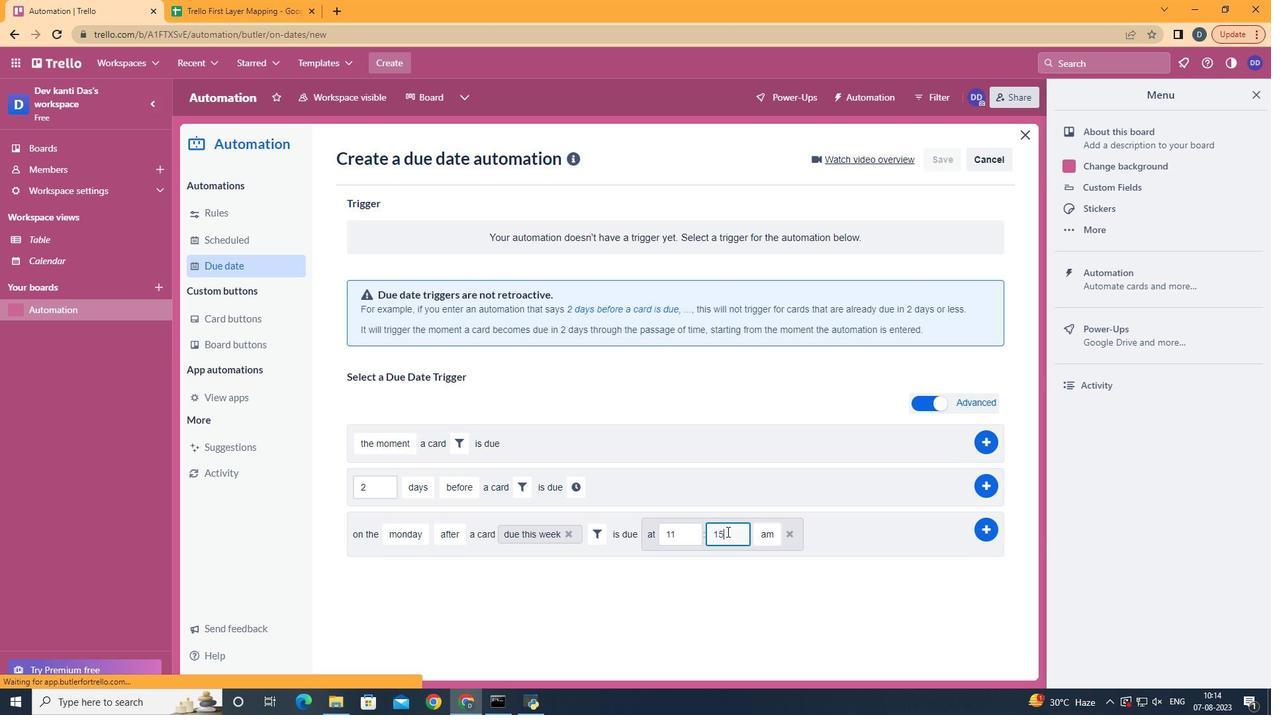 
Action: Mouse pressed left at (742, 501)
Screenshot: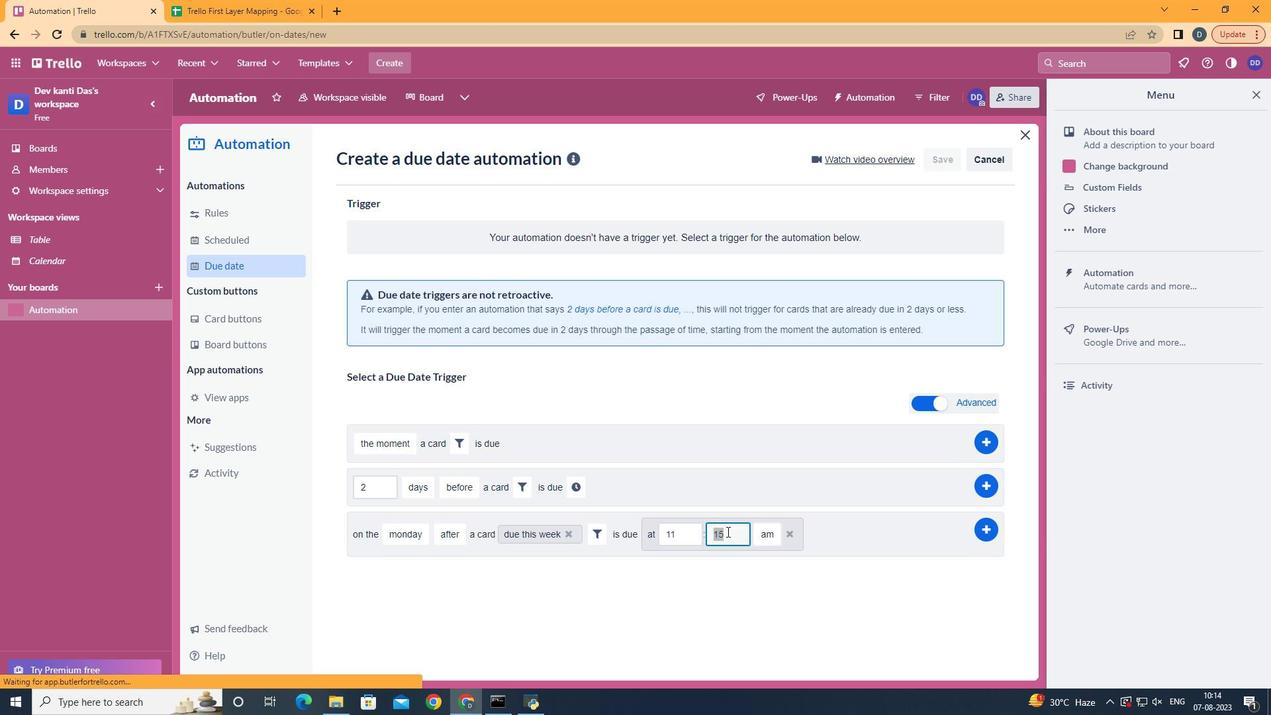 
Action: Key pressed <Key.backspace>00
Screenshot: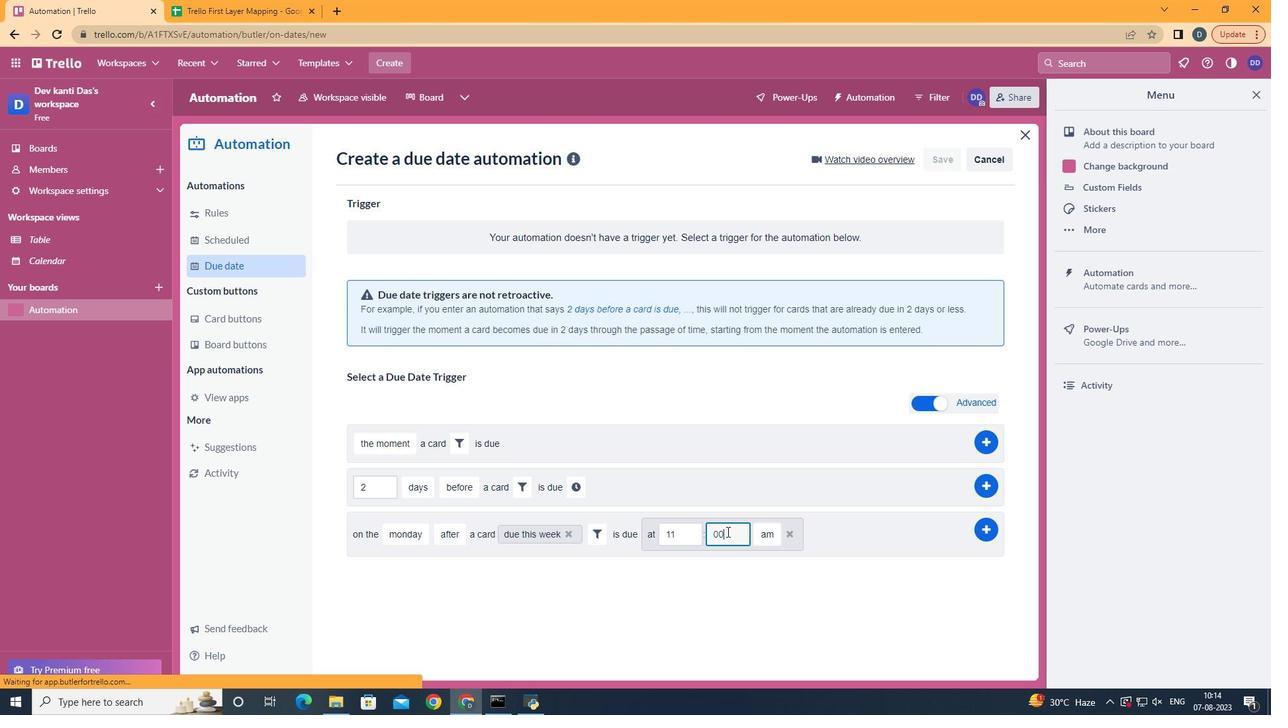 
Action: Mouse moved to (924, 492)
Screenshot: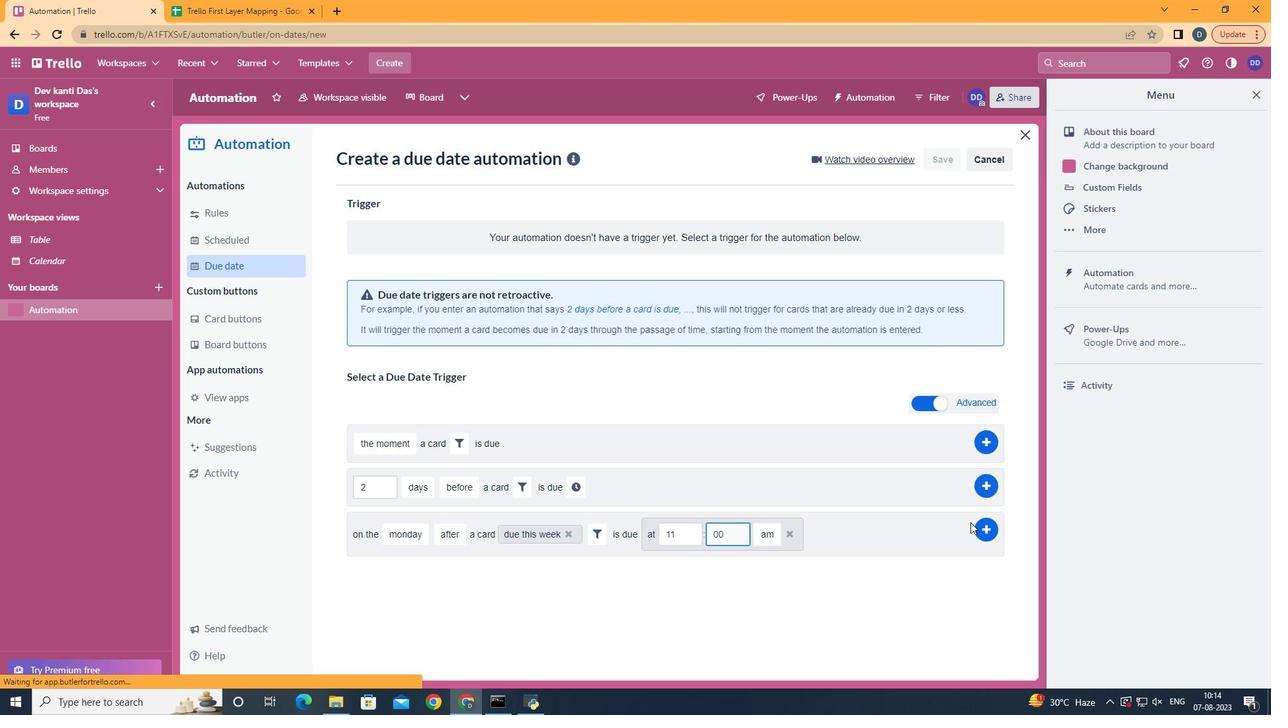 
Action: Mouse pressed left at (924, 492)
Screenshot: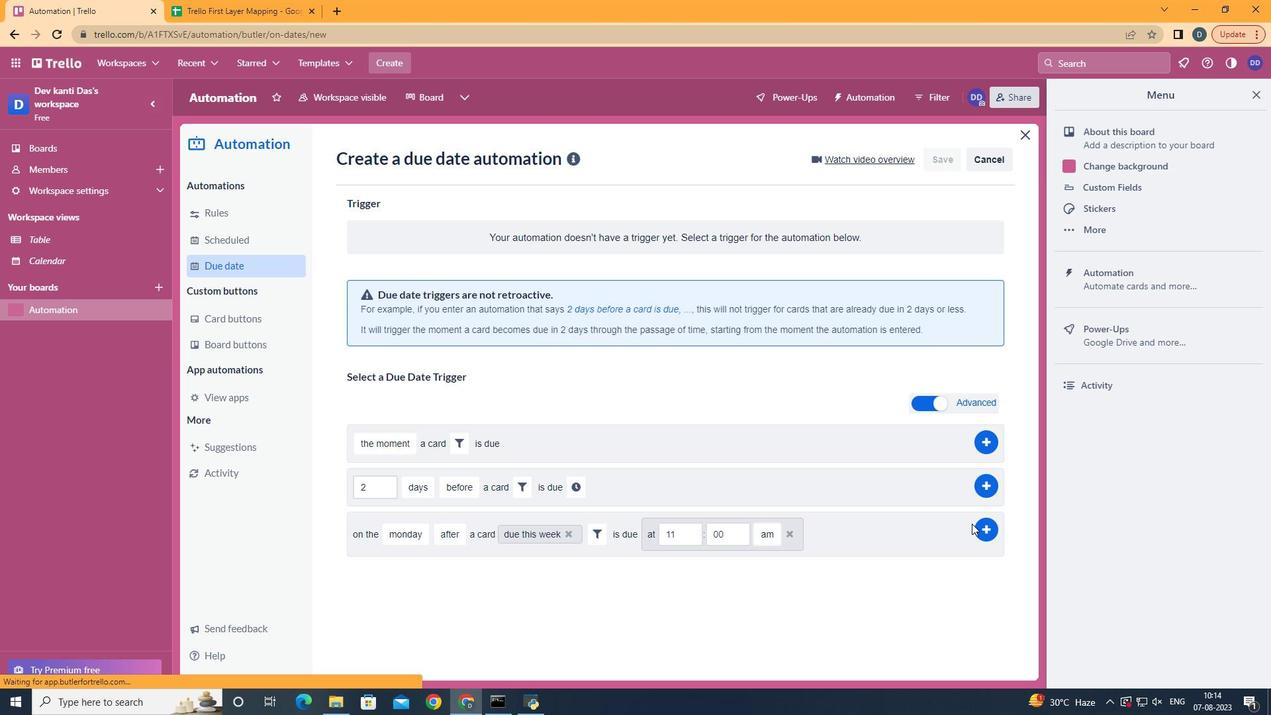 
Action: Mouse moved to (930, 497)
Screenshot: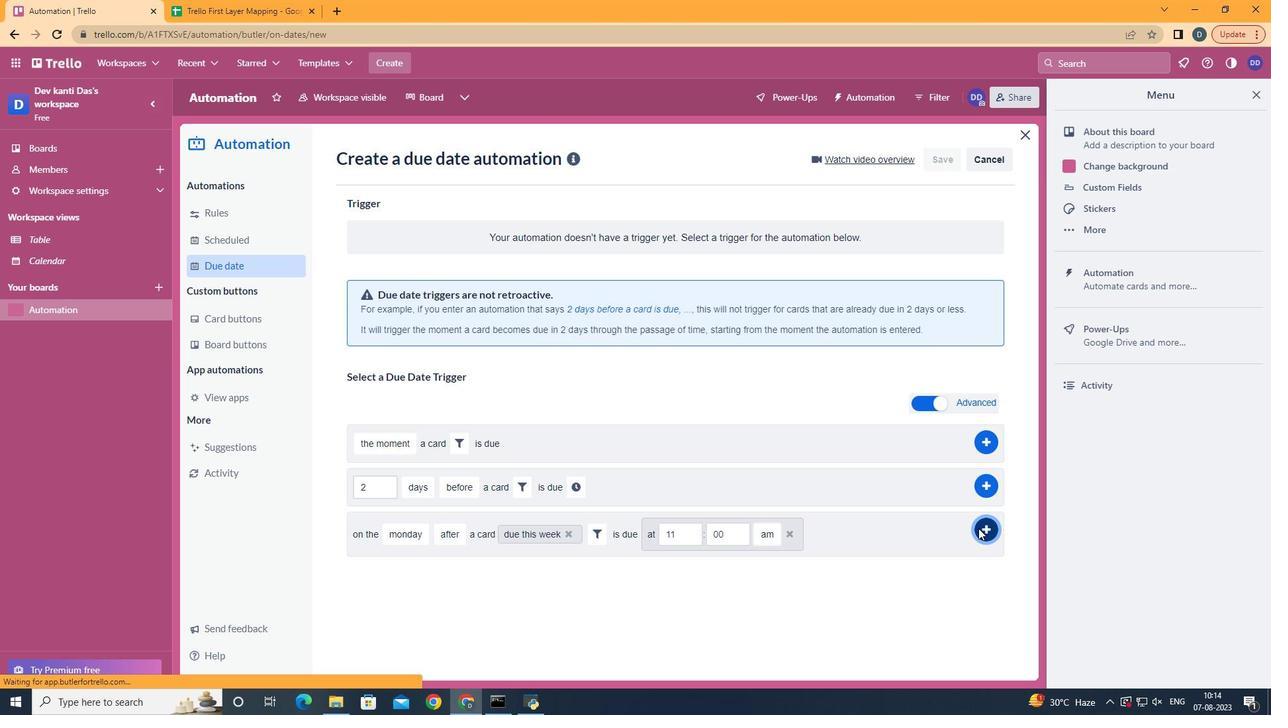 
Action: Mouse pressed left at (930, 497)
Screenshot: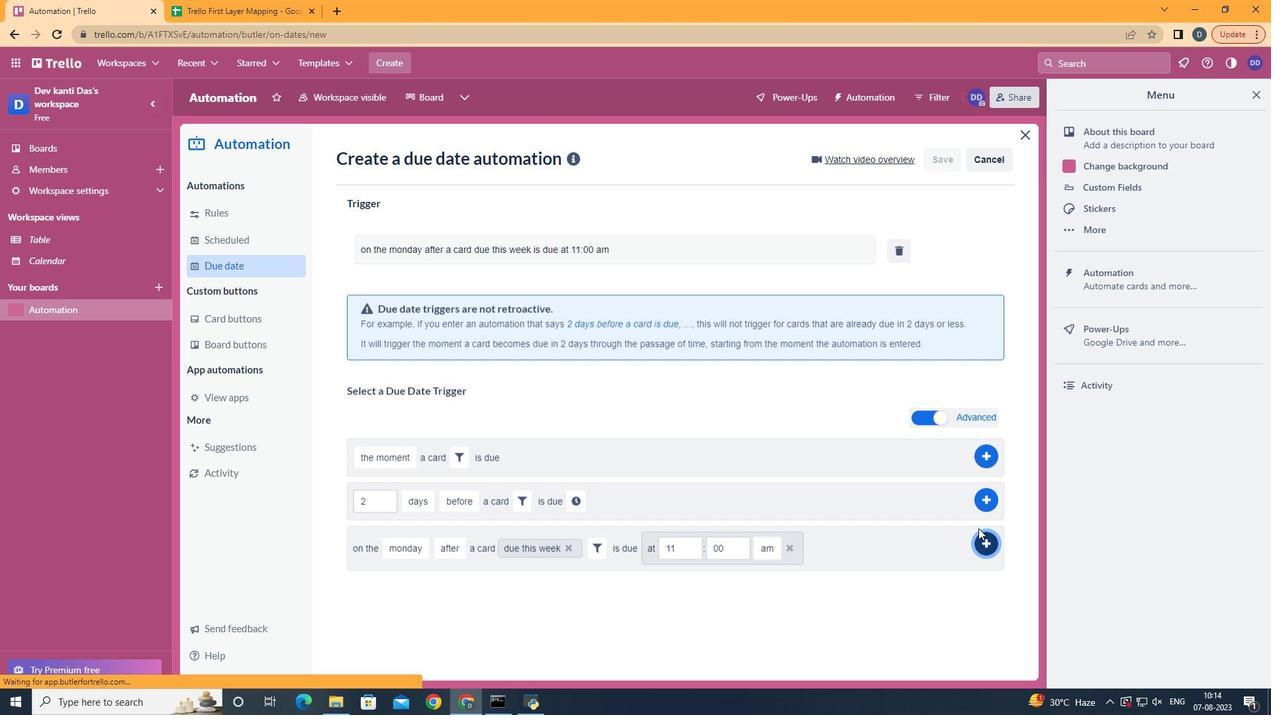 
Action: Mouse moved to (757, 173)
Screenshot: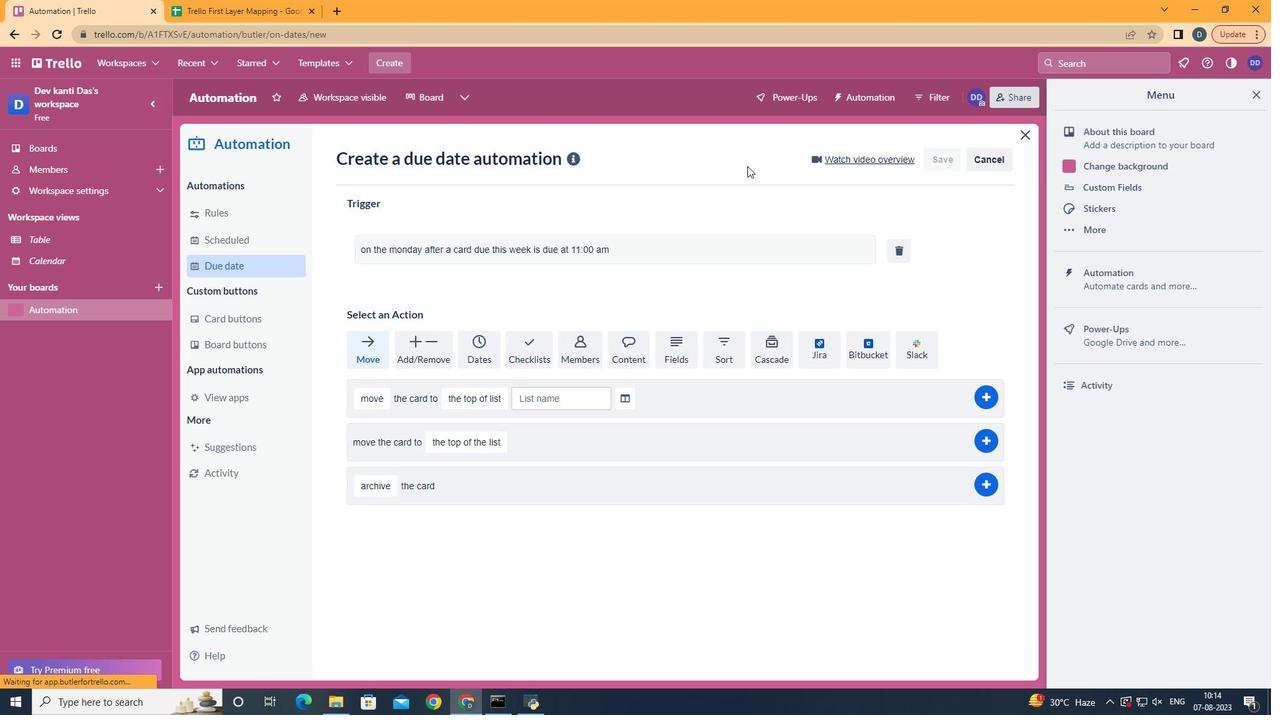 
